 Task: Add an event with the title Third Product Training Session, date '2024/03/19', time 8:30 AM to 10:30 AMand add a description: Welcome to our Team Building Retreat: Problem-Solving Activities, an immersive and transformative experience designed to enhance problem-solving skills, foster collaboration, and strengthen the bond within your team. This retreat is an opportunity for team members to step away from their daily routines, engage in interactive activities, and work together to tackle complex challenges in a supportive and energizing environment., put the event into Green category, logged in from the account softage.8@softage.netand send the event invitation to softage.10@softage.net and softage.6@softage.net. Set a reminder for the event 15 minutes before
Action: Mouse moved to (143, 157)
Screenshot: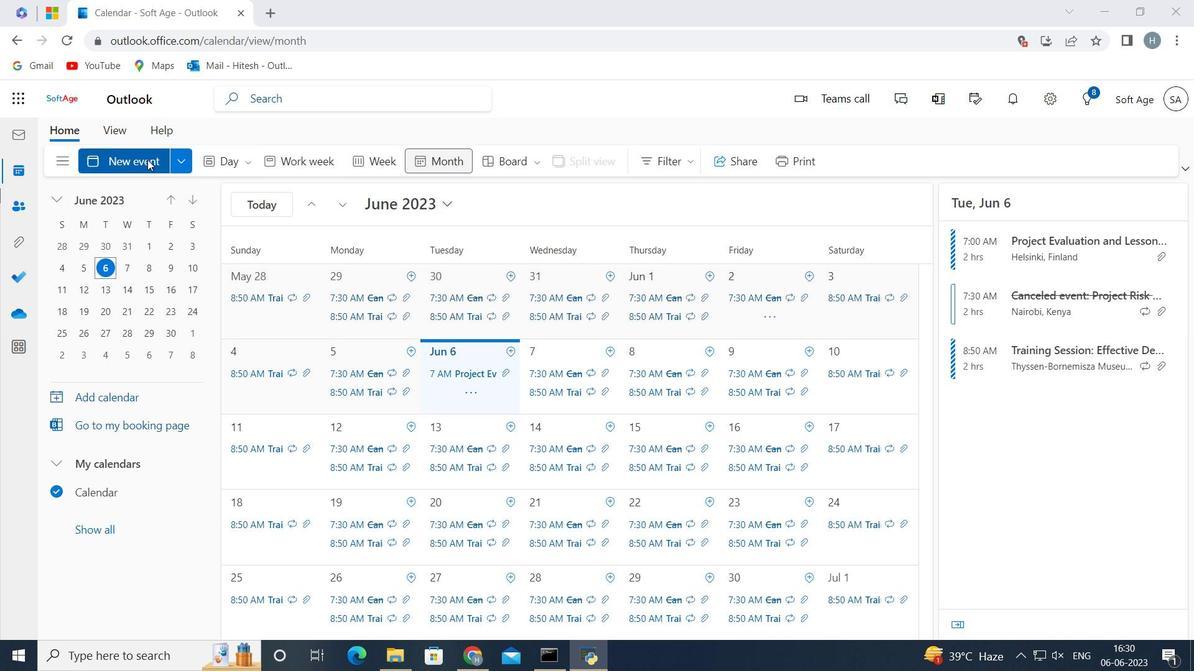 
Action: Mouse pressed left at (143, 157)
Screenshot: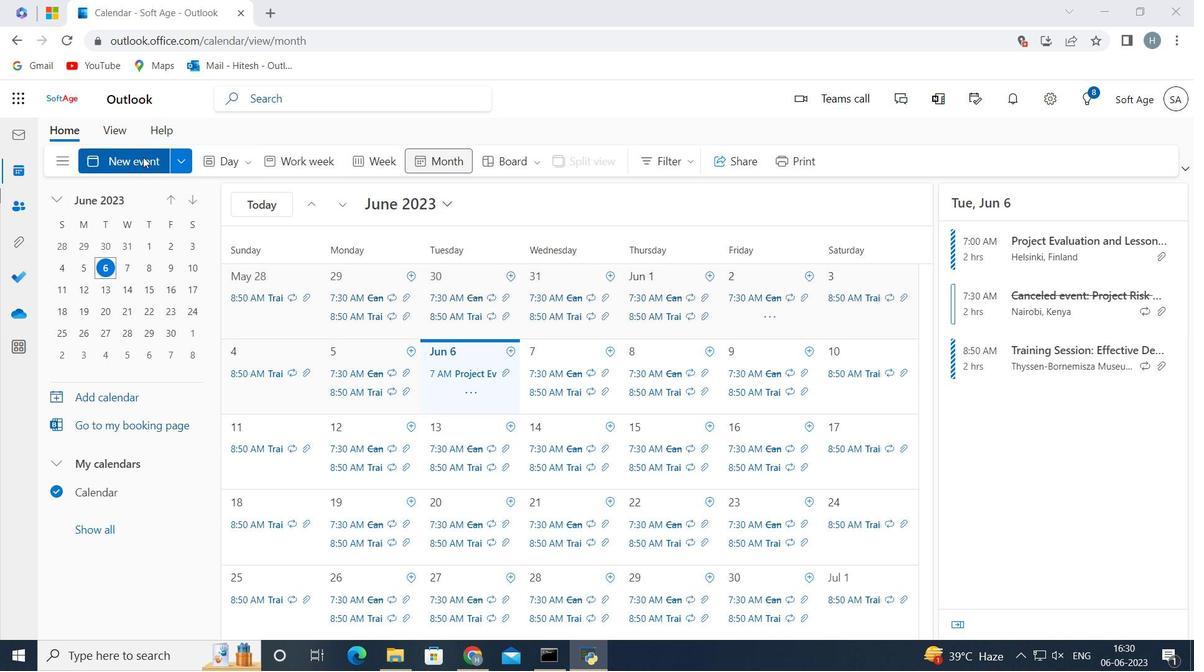 
Action: Mouse moved to (381, 261)
Screenshot: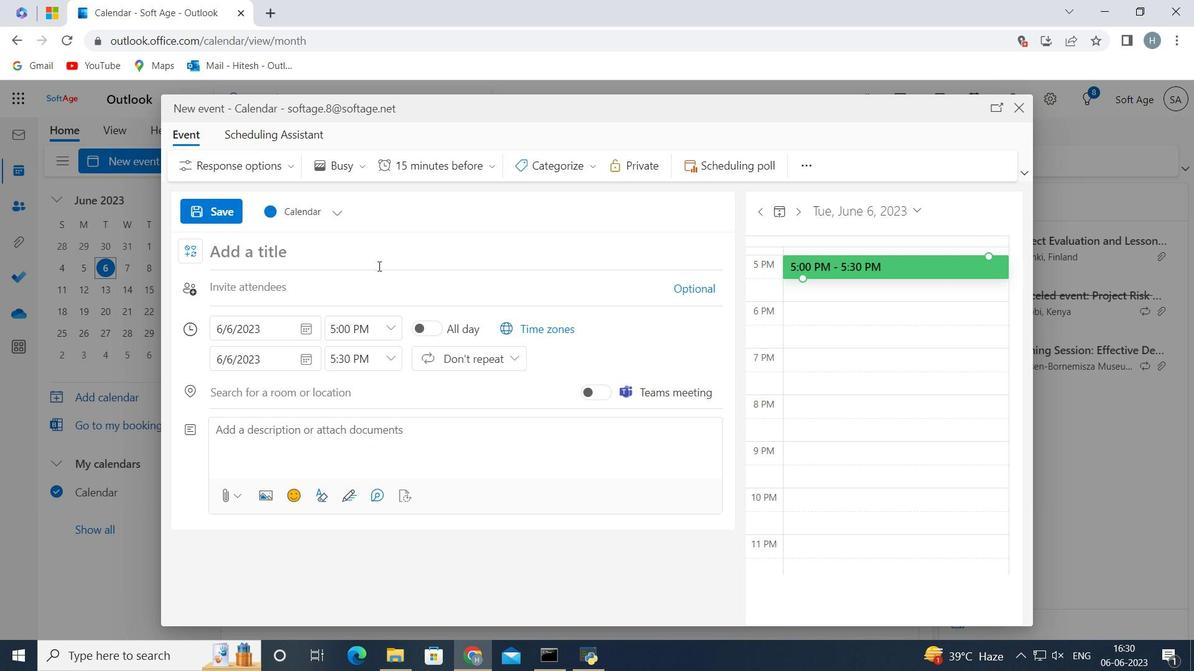 
Action: Mouse pressed left at (381, 261)
Screenshot: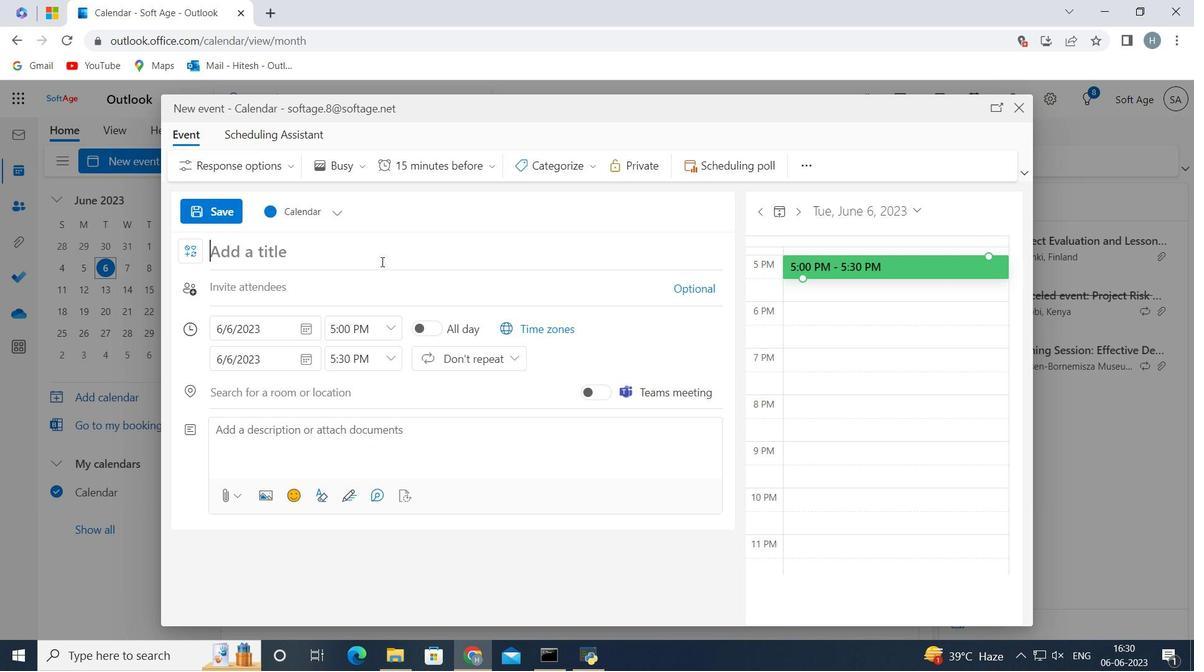 
Action: Key pressed <Key.shift>Third<Key.space><Key.shift>Product<Key.space><Key.shift>Training<Key.space><Key.shift>Session<Key.space>
Screenshot: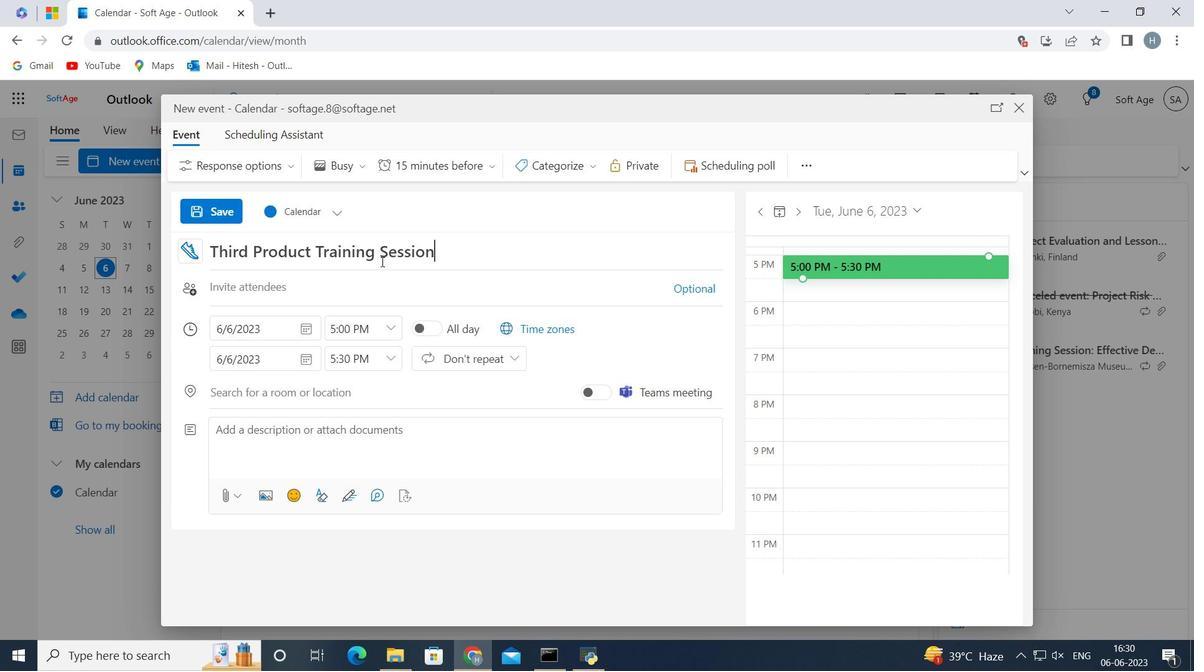 
Action: Mouse moved to (305, 327)
Screenshot: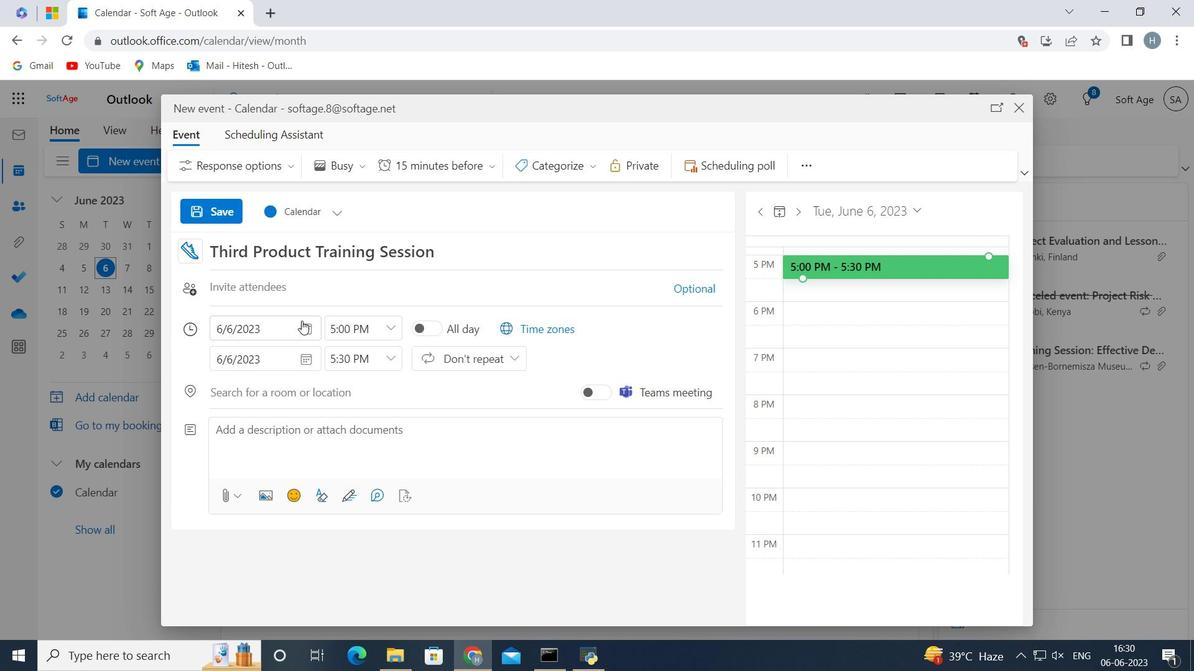 
Action: Mouse pressed left at (305, 327)
Screenshot: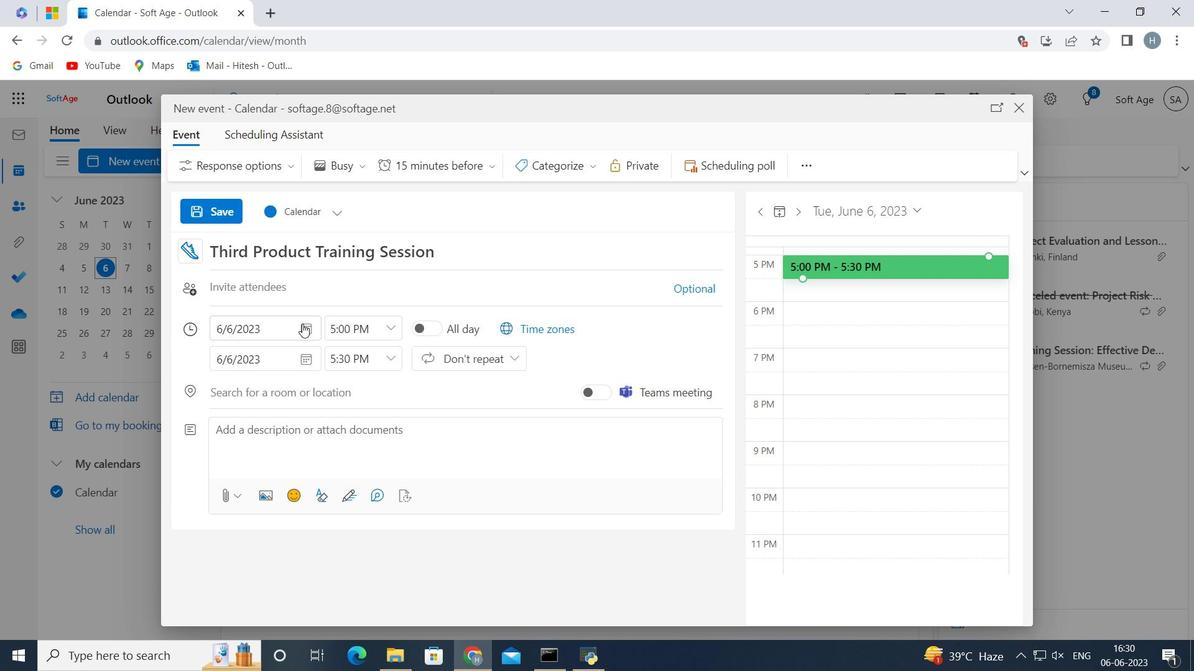 
Action: Mouse moved to (261, 361)
Screenshot: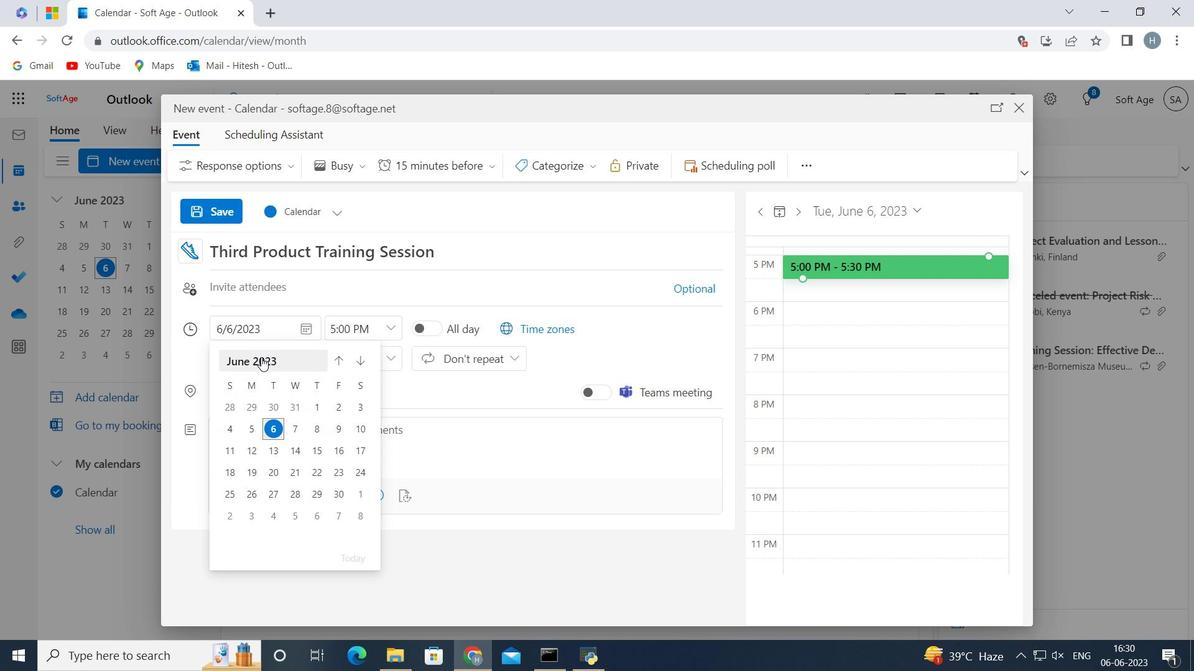 
Action: Mouse pressed left at (261, 361)
Screenshot: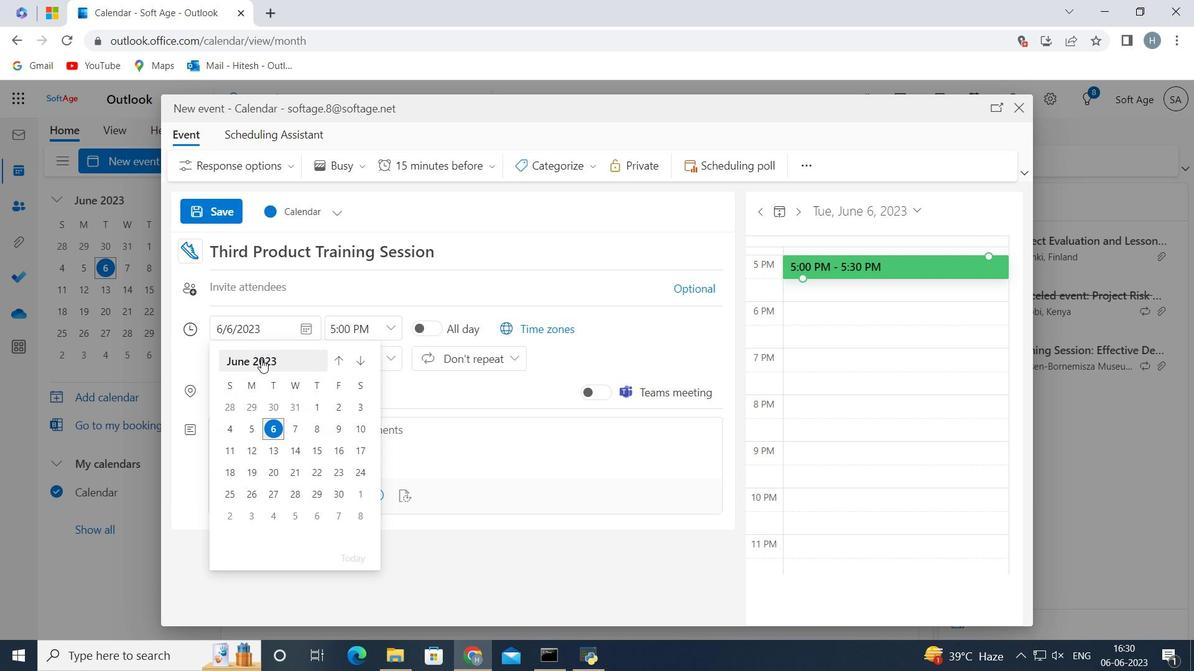 
Action: Mouse pressed left at (261, 361)
Screenshot: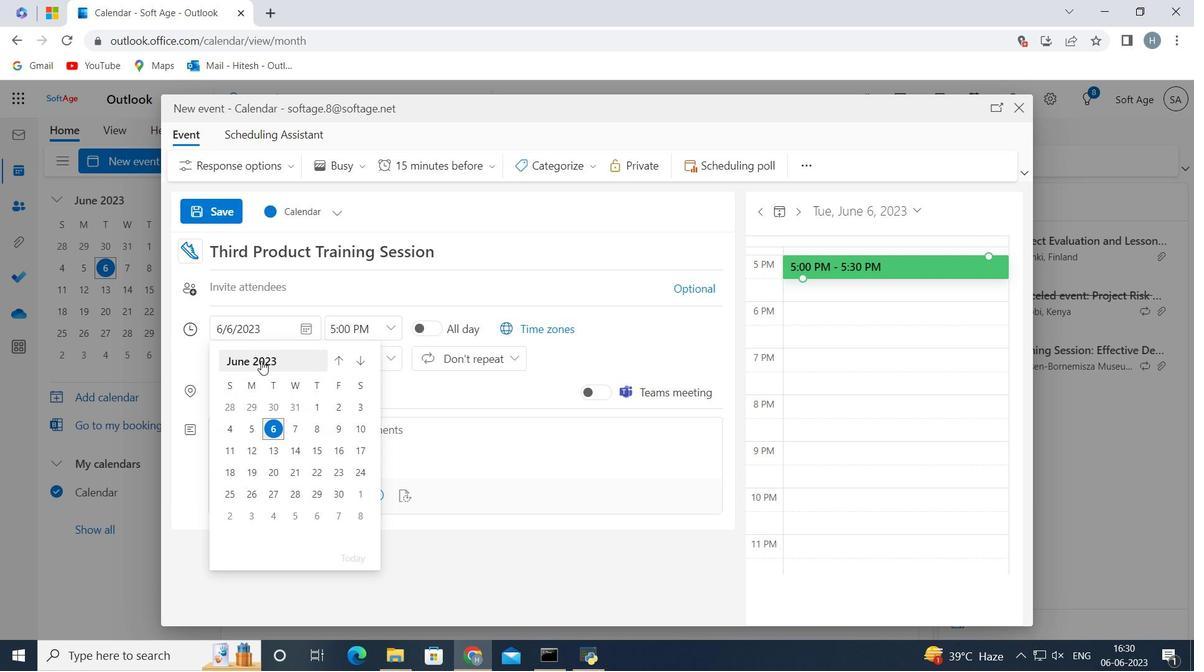 
Action: Mouse moved to (241, 427)
Screenshot: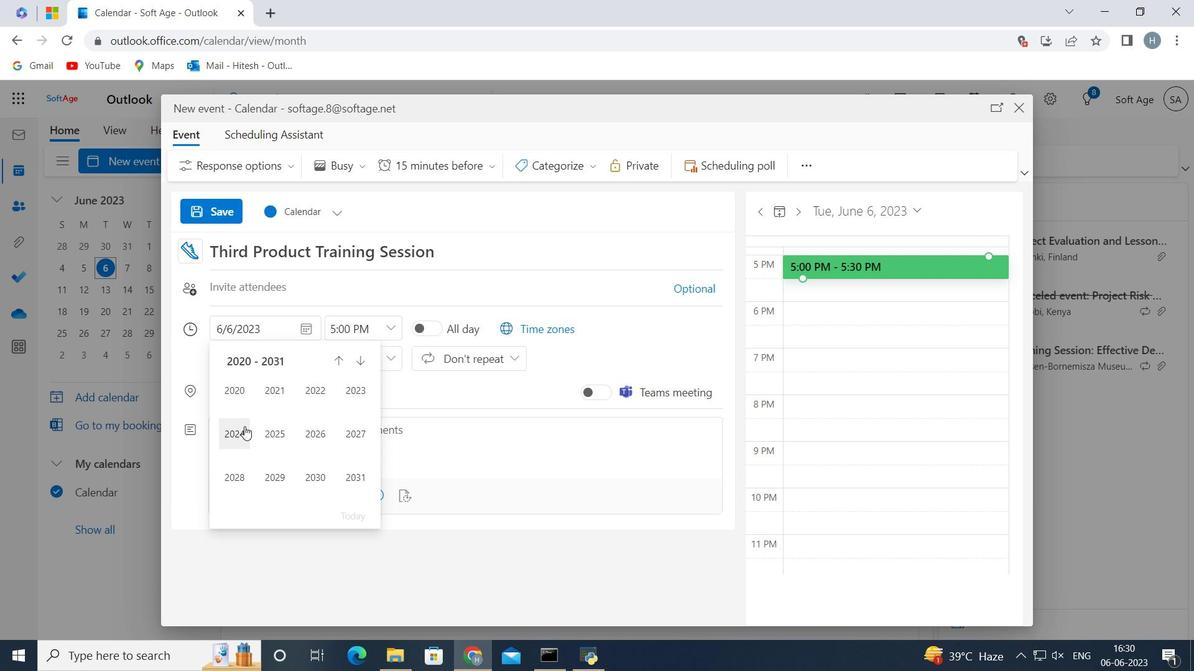 
Action: Mouse pressed left at (241, 427)
Screenshot: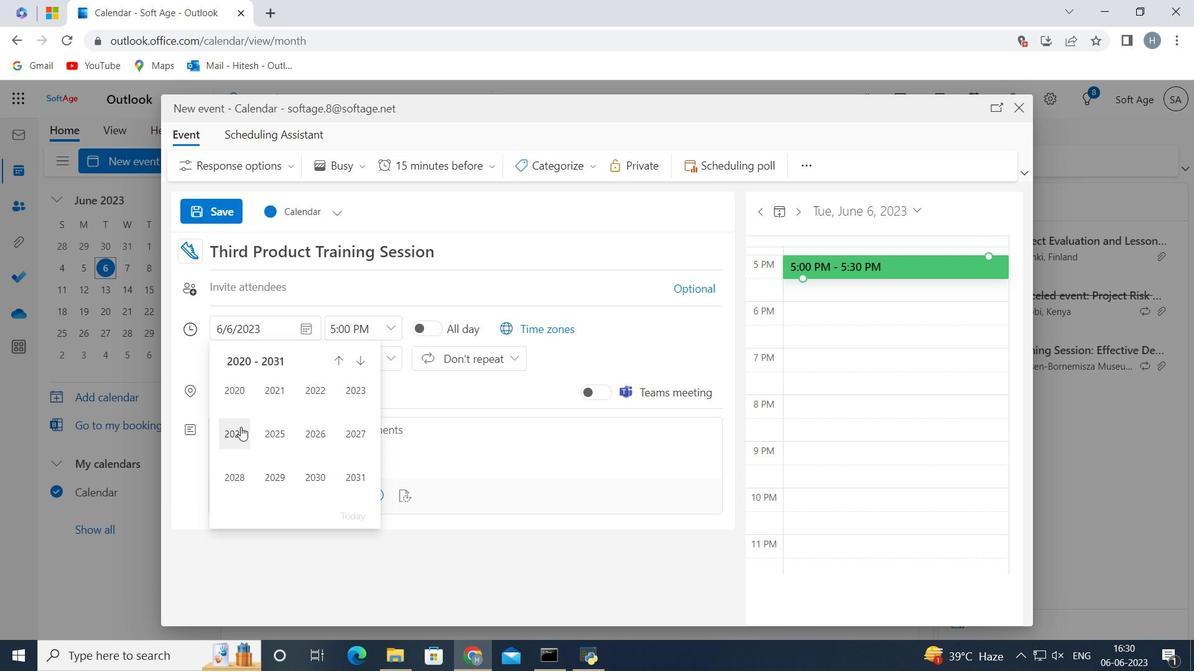 
Action: Mouse moved to (310, 388)
Screenshot: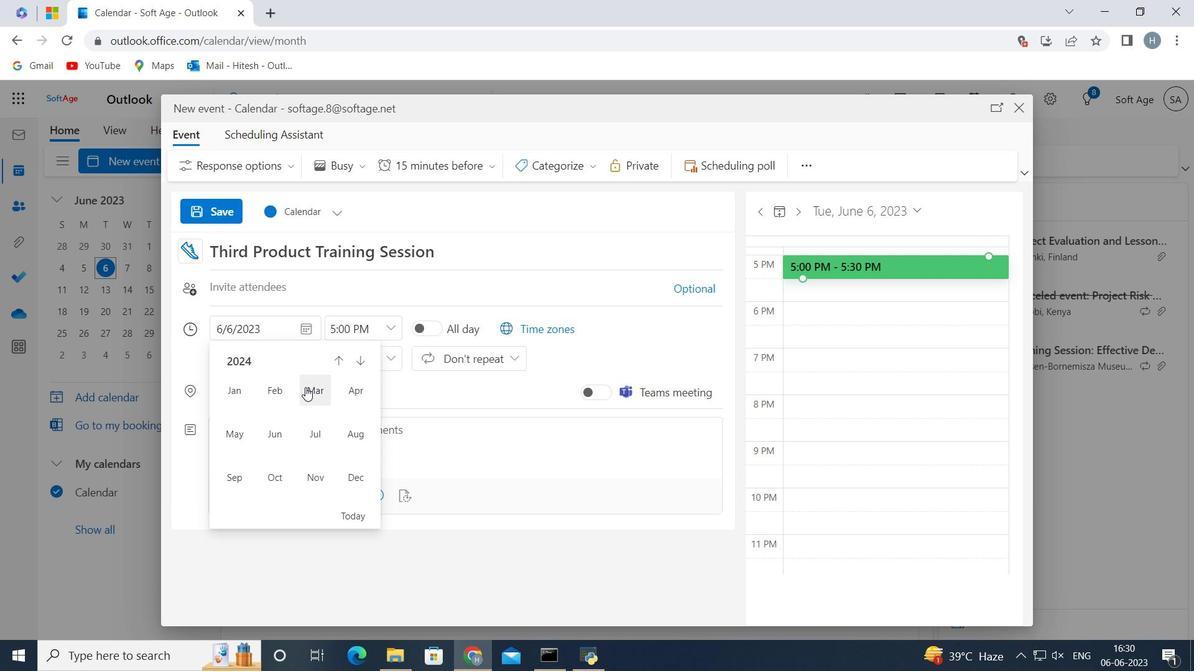 
Action: Mouse pressed left at (310, 388)
Screenshot: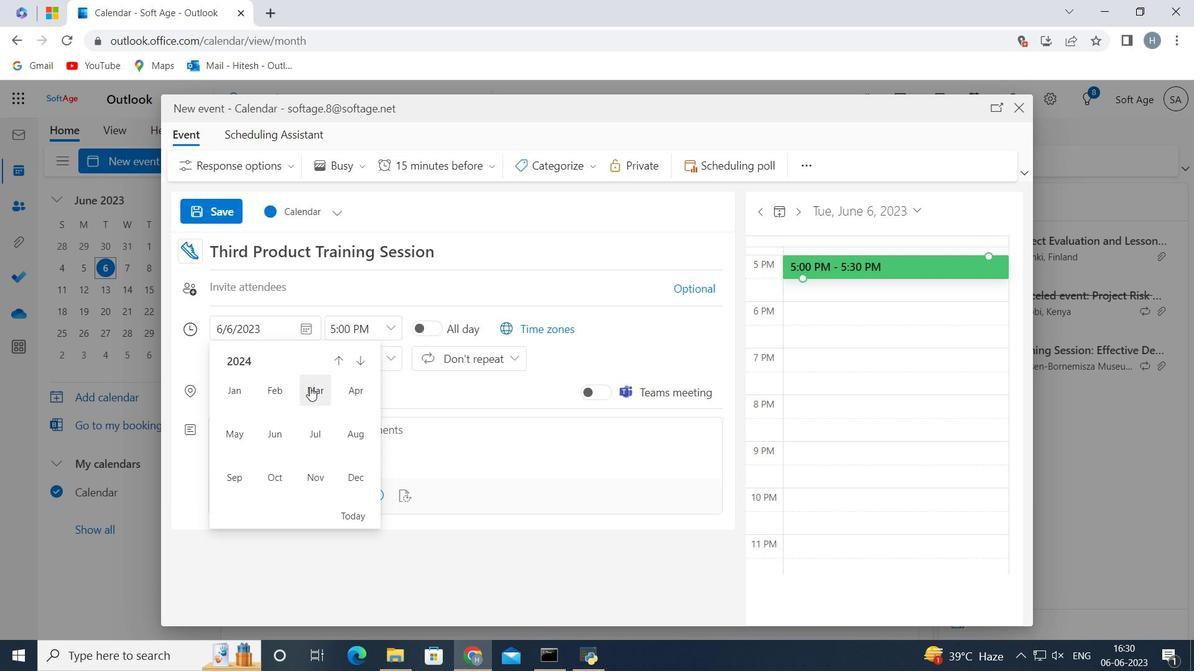 
Action: Mouse moved to (277, 470)
Screenshot: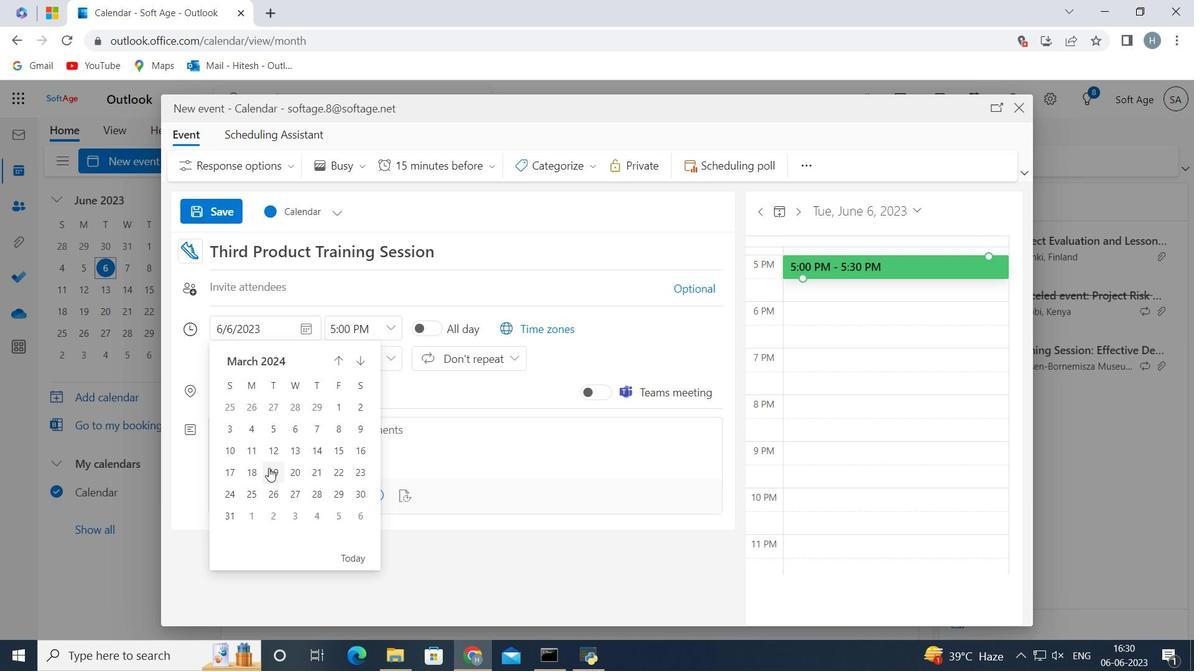 
Action: Mouse pressed left at (277, 470)
Screenshot: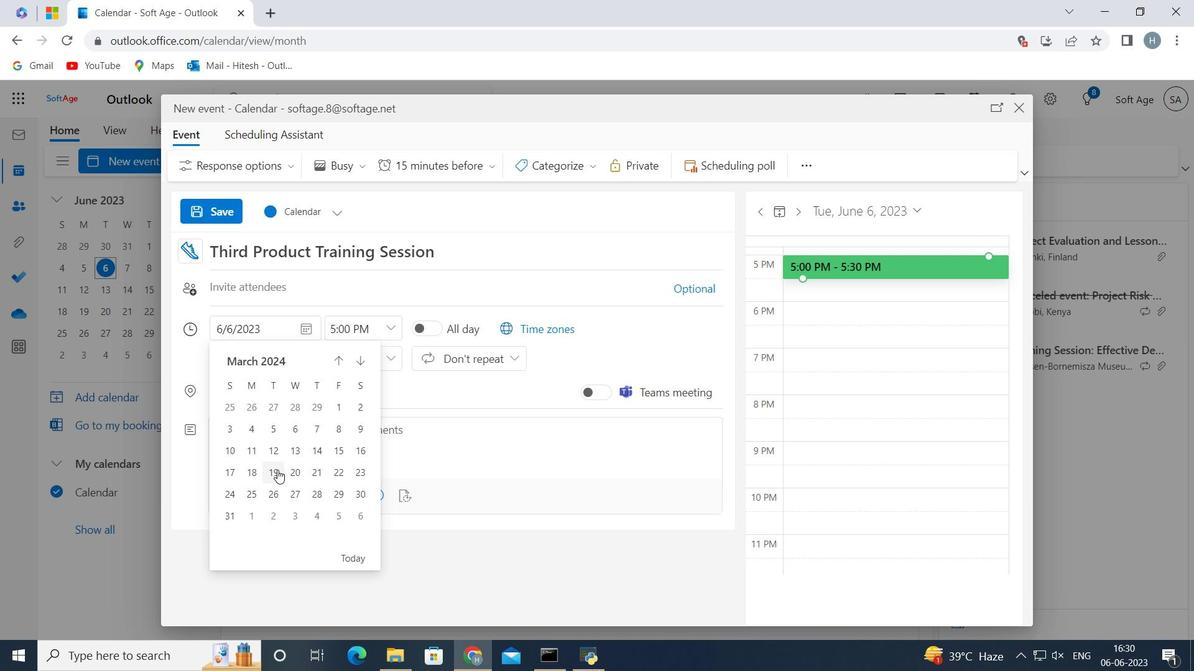 
Action: Mouse moved to (388, 325)
Screenshot: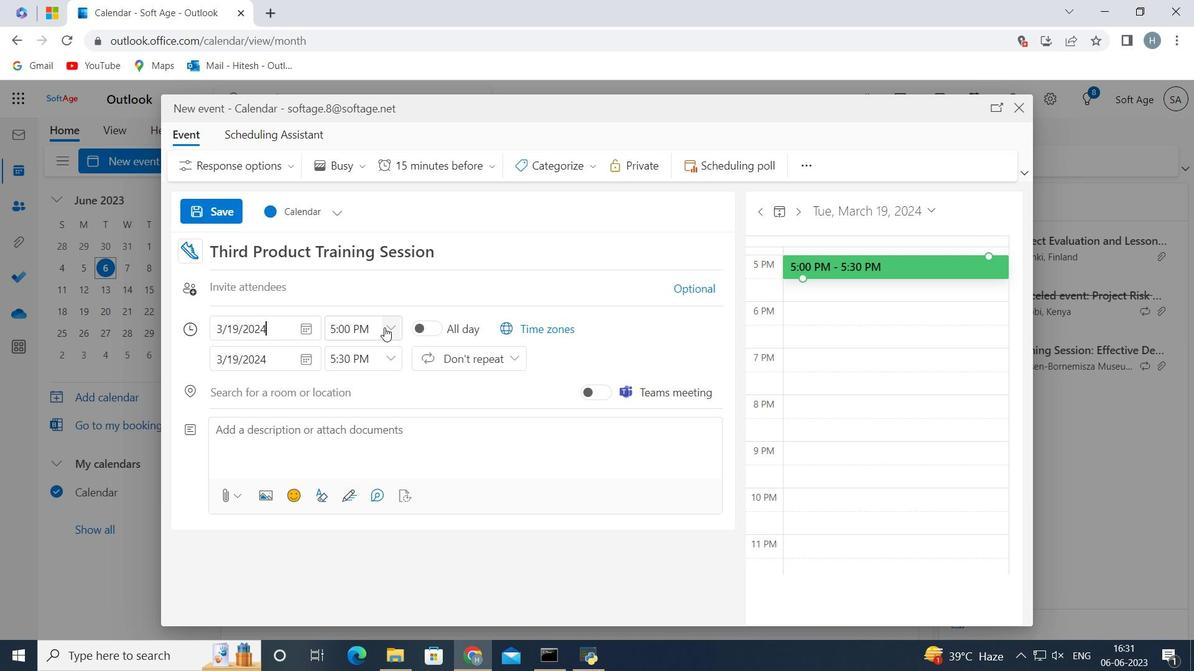 
Action: Mouse pressed left at (388, 325)
Screenshot: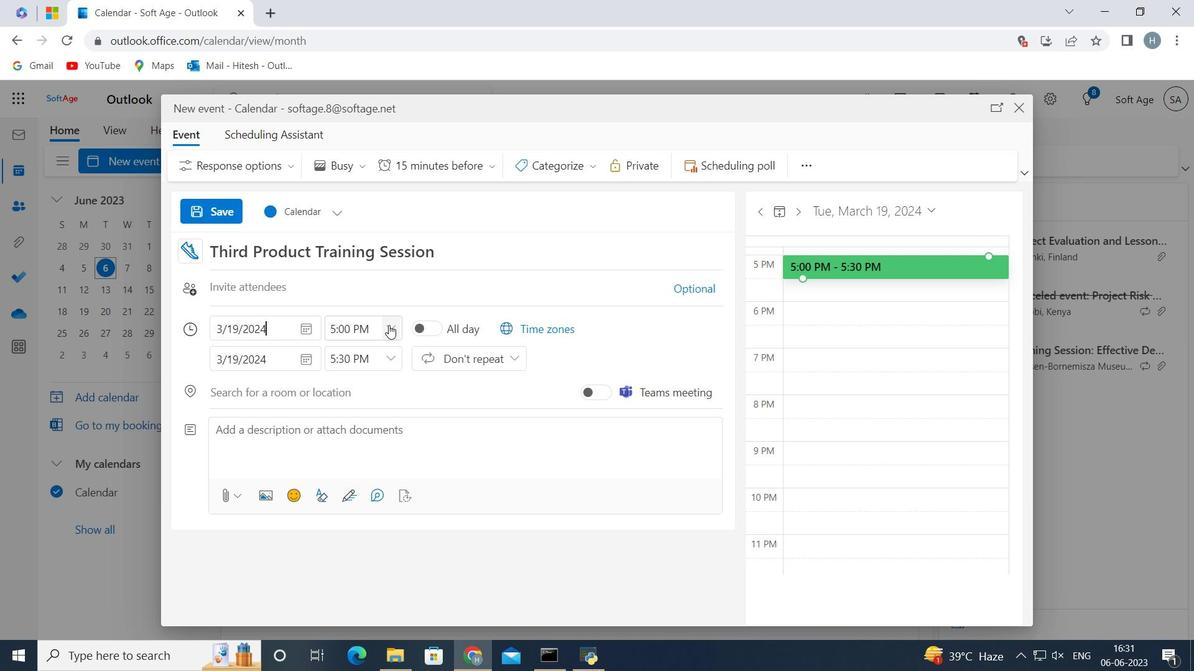 
Action: Mouse moved to (371, 424)
Screenshot: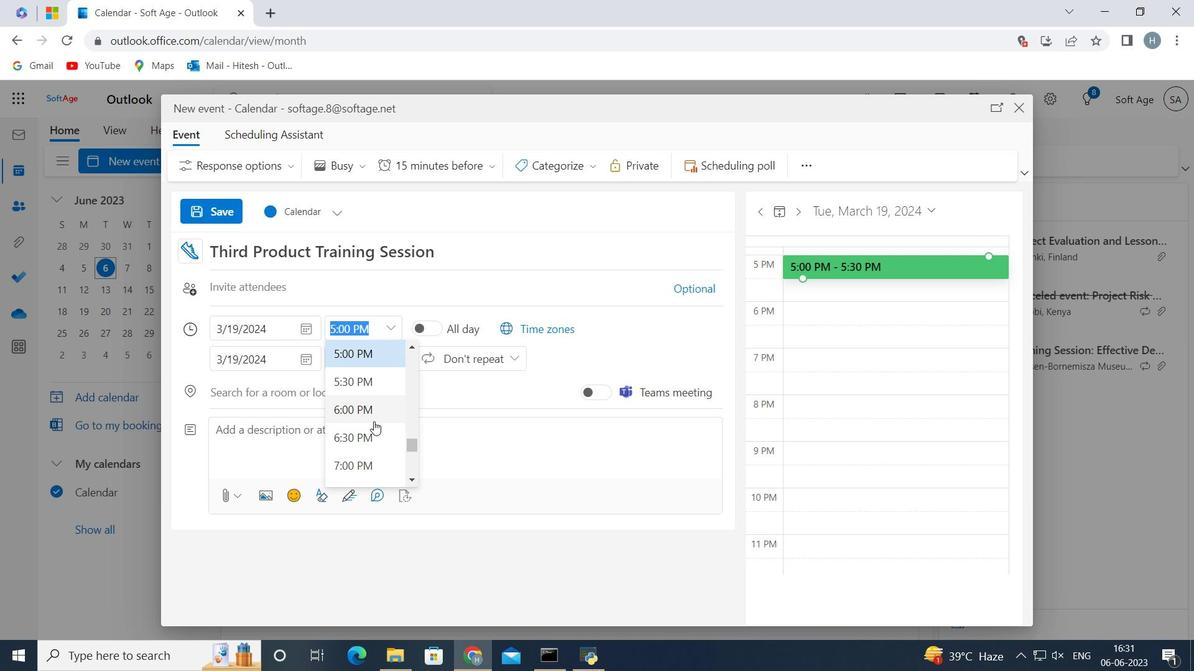 
Action: Mouse scrolled (371, 424) with delta (0, 0)
Screenshot: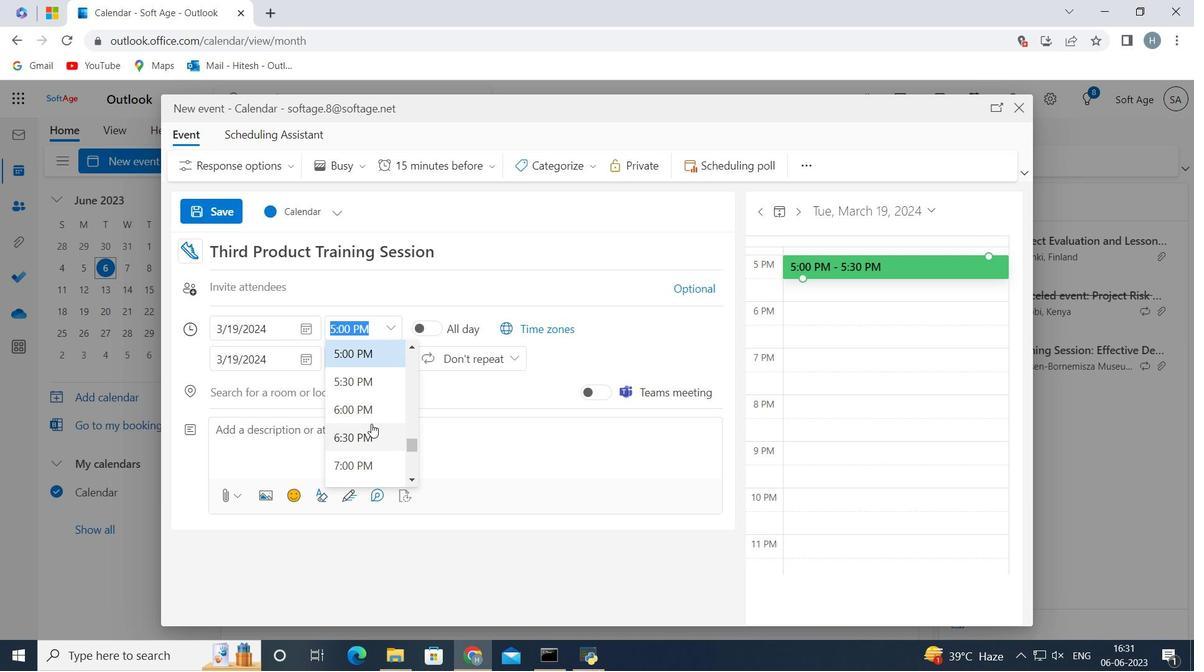 
Action: Mouse scrolled (371, 424) with delta (0, 0)
Screenshot: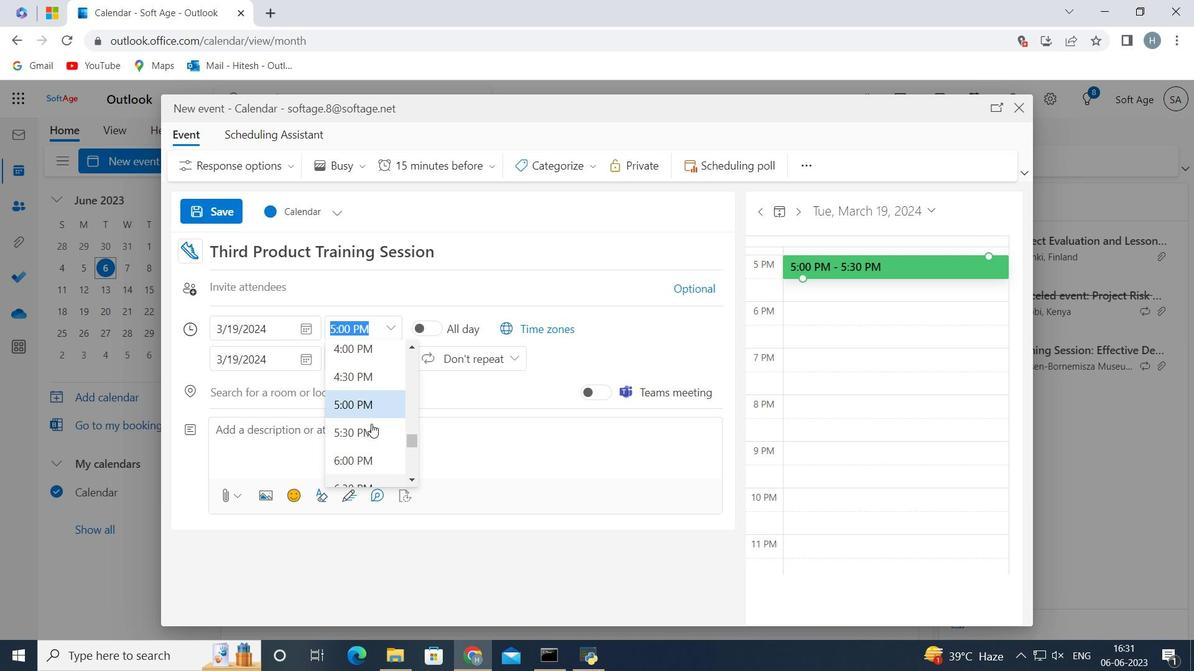 
Action: Mouse moved to (371, 424)
Screenshot: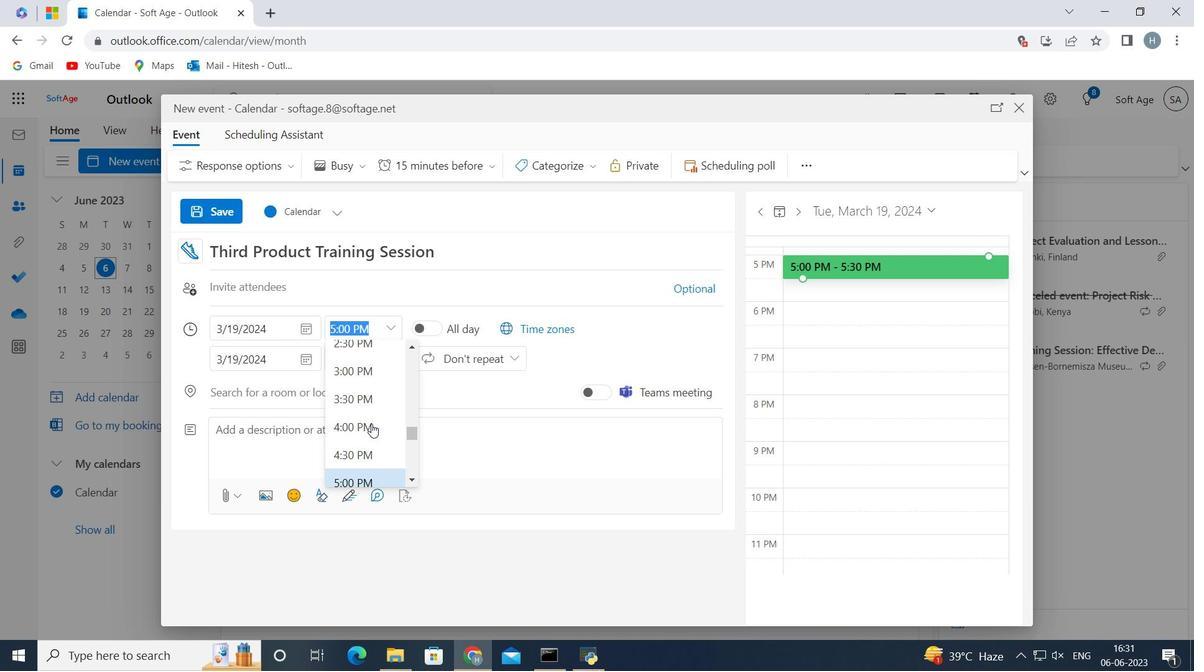
Action: Mouse scrolled (371, 424) with delta (0, 0)
Screenshot: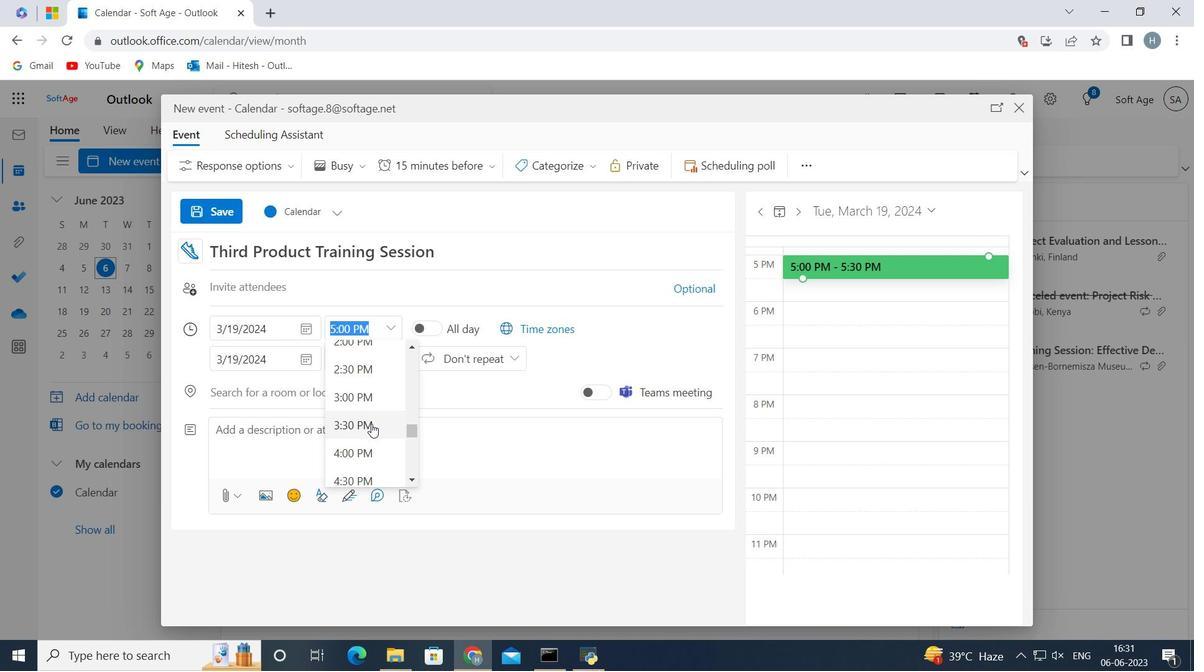 
Action: Mouse scrolled (371, 424) with delta (0, 0)
Screenshot: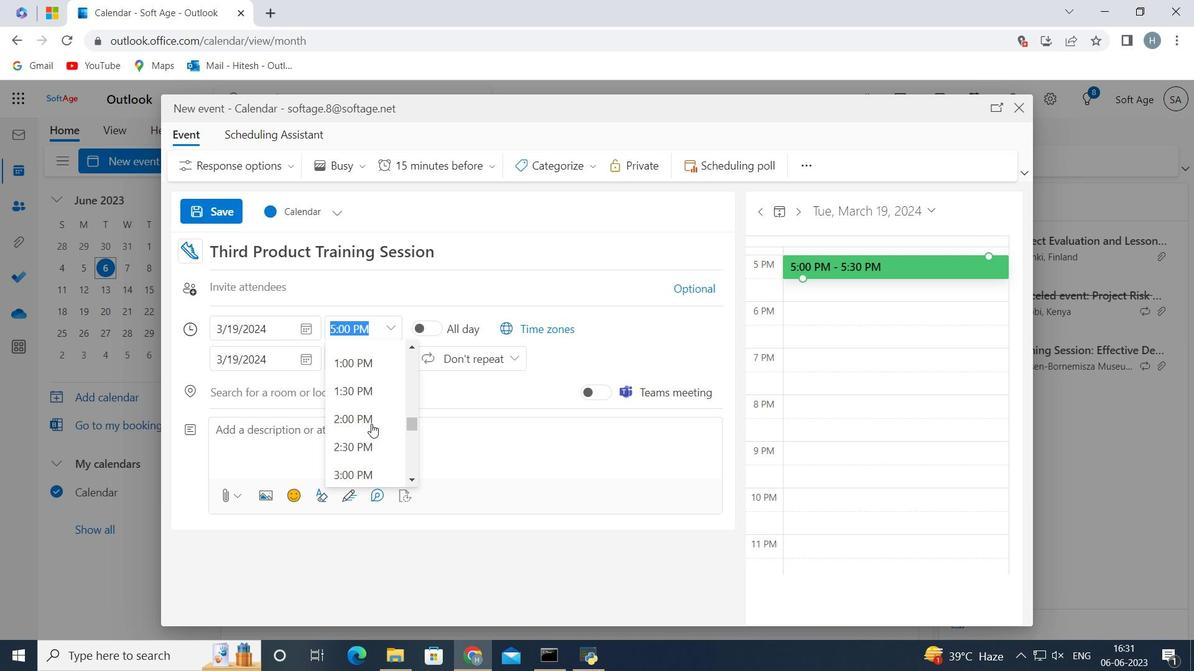 
Action: Mouse scrolled (371, 424) with delta (0, 0)
Screenshot: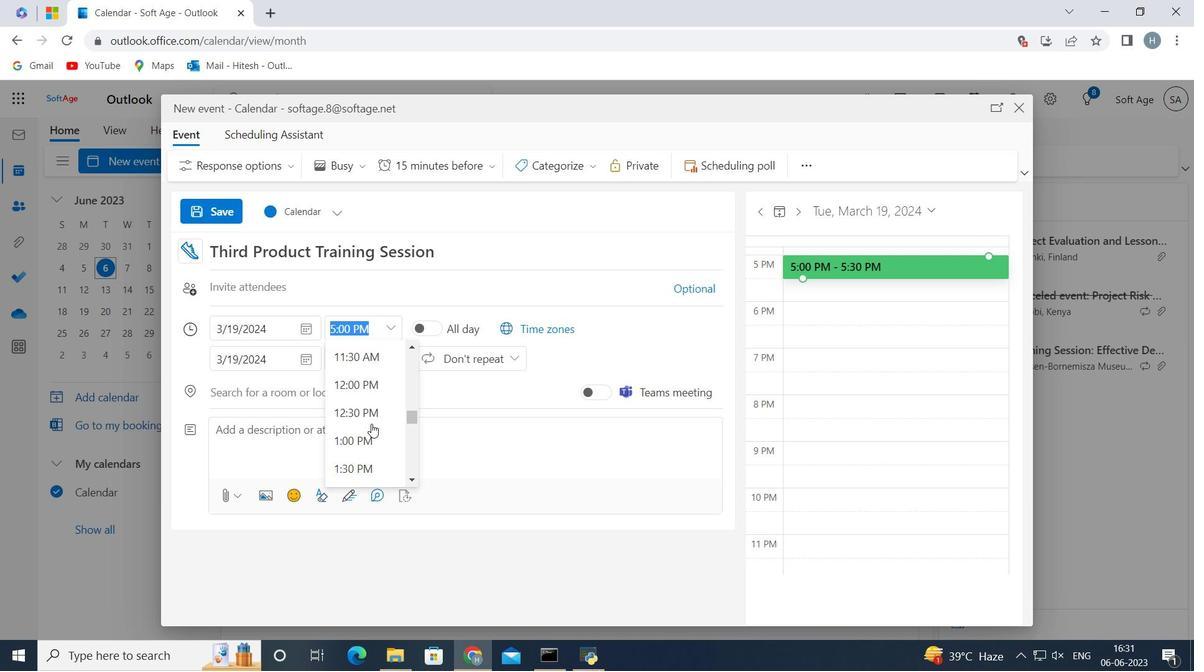 
Action: Mouse scrolled (371, 424) with delta (0, 0)
Screenshot: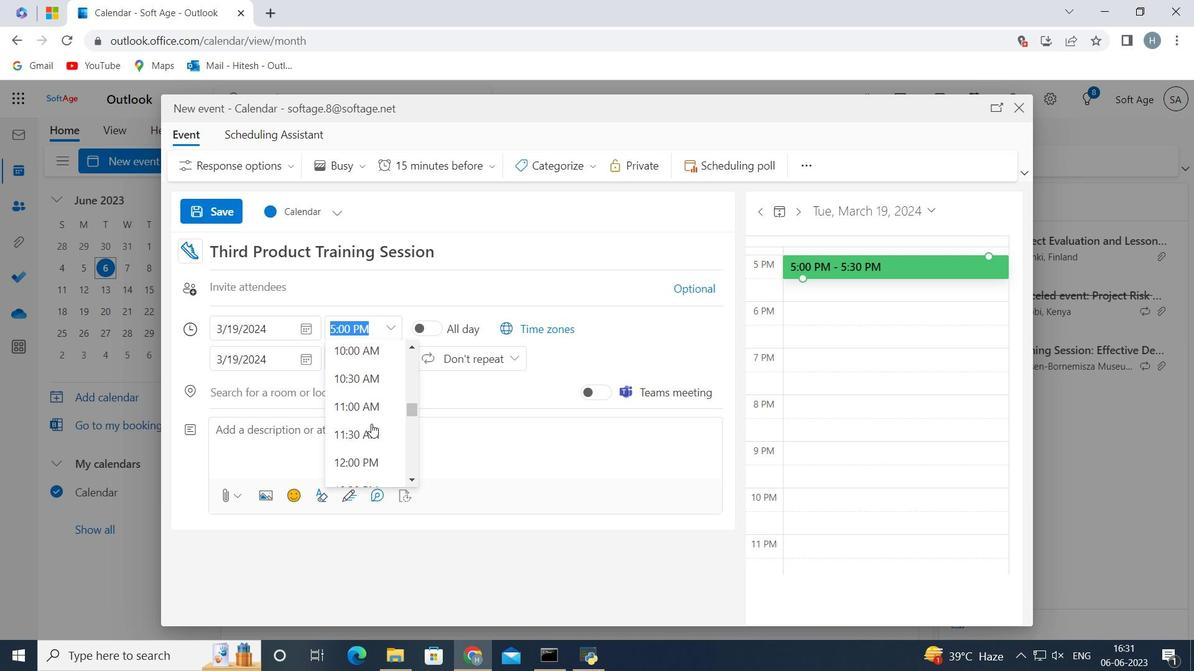 
Action: Mouse scrolled (371, 424) with delta (0, 0)
Screenshot: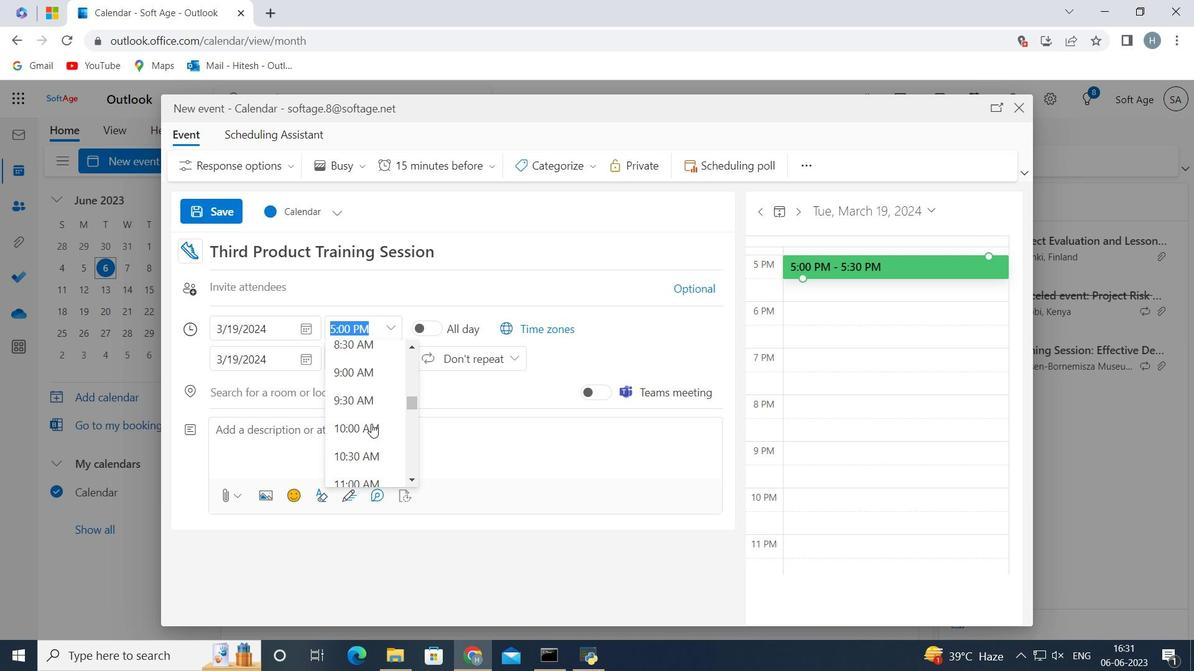 
Action: Mouse moved to (371, 422)
Screenshot: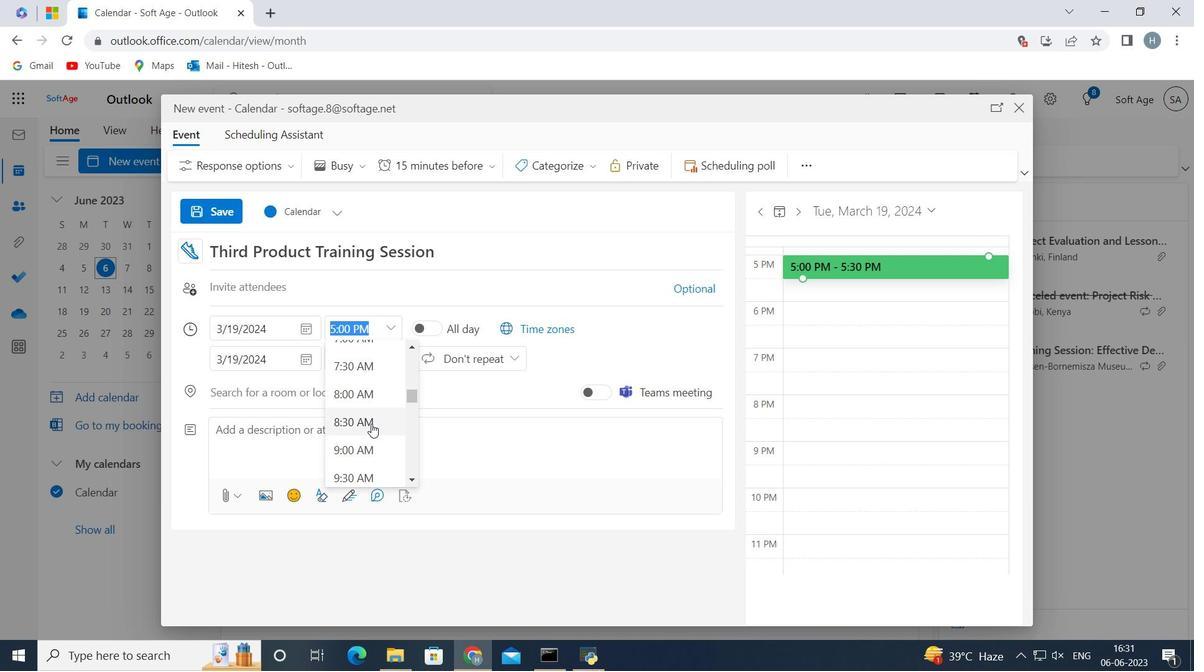
Action: Mouse pressed left at (371, 422)
Screenshot: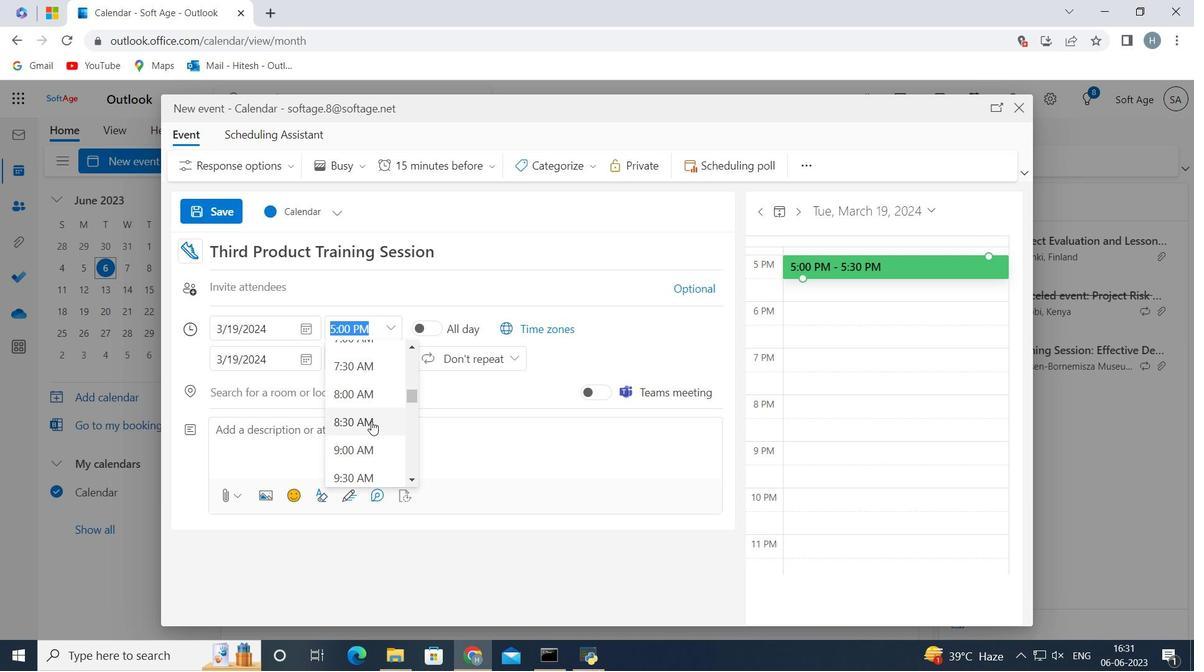 
Action: Mouse moved to (393, 360)
Screenshot: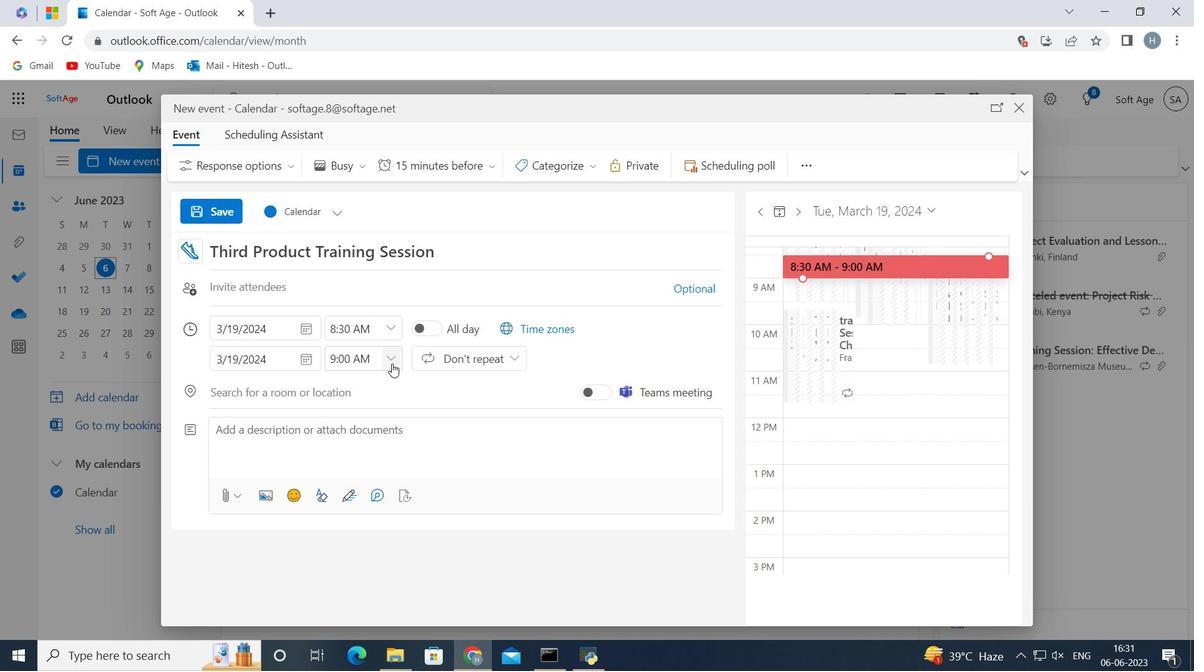 
Action: Mouse pressed left at (393, 360)
Screenshot: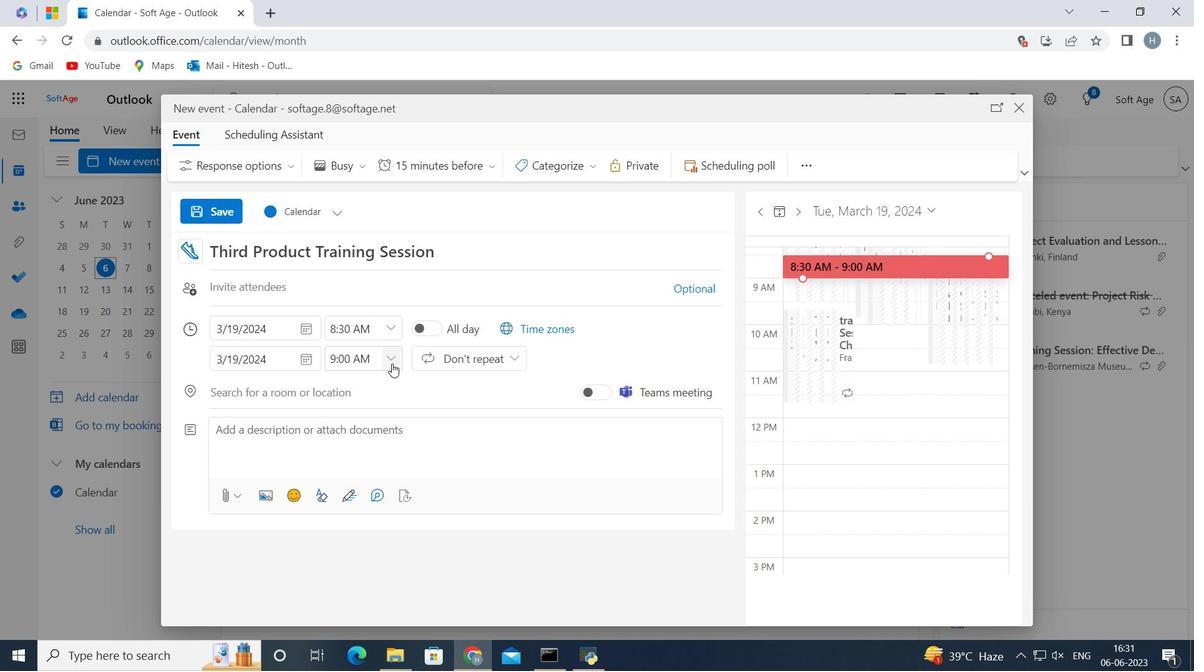 
Action: Mouse moved to (380, 458)
Screenshot: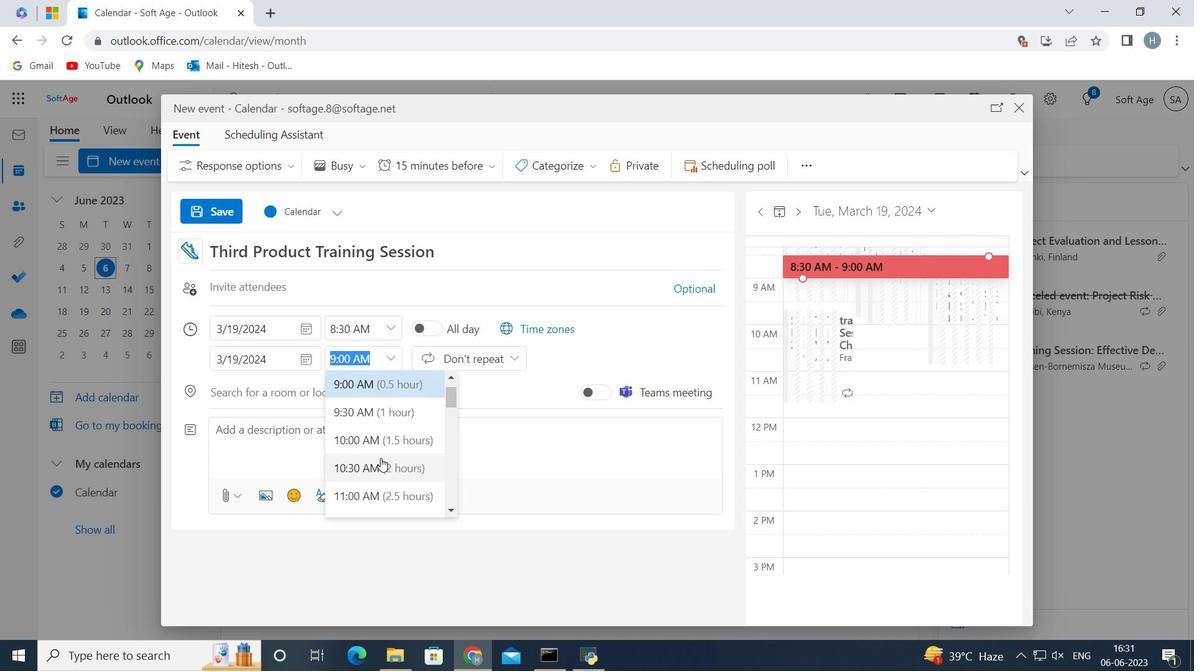 
Action: Mouse pressed left at (380, 458)
Screenshot: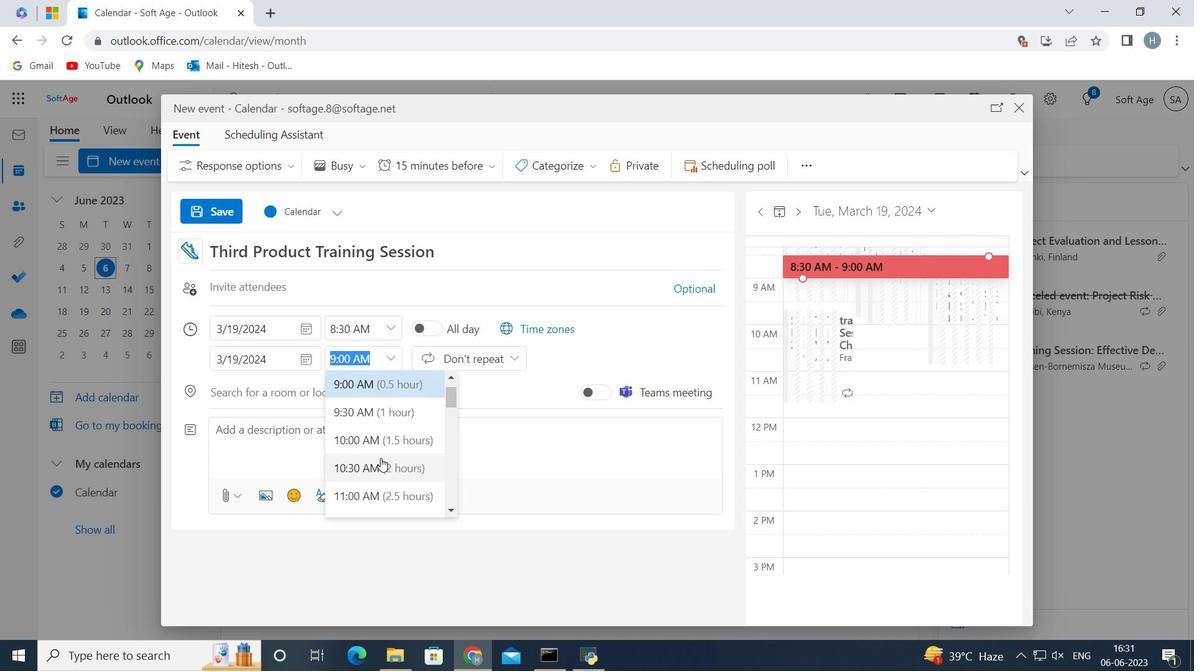
Action: Mouse moved to (349, 437)
Screenshot: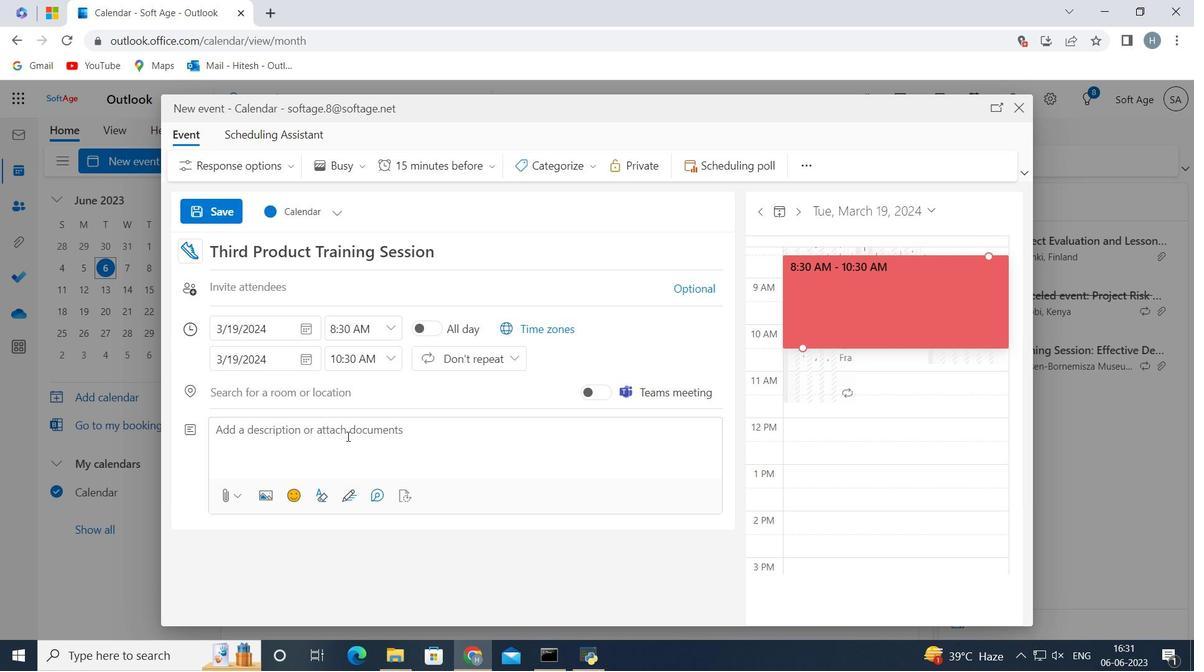 
Action: Mouse pressed left at (349, 437)
Screenshot: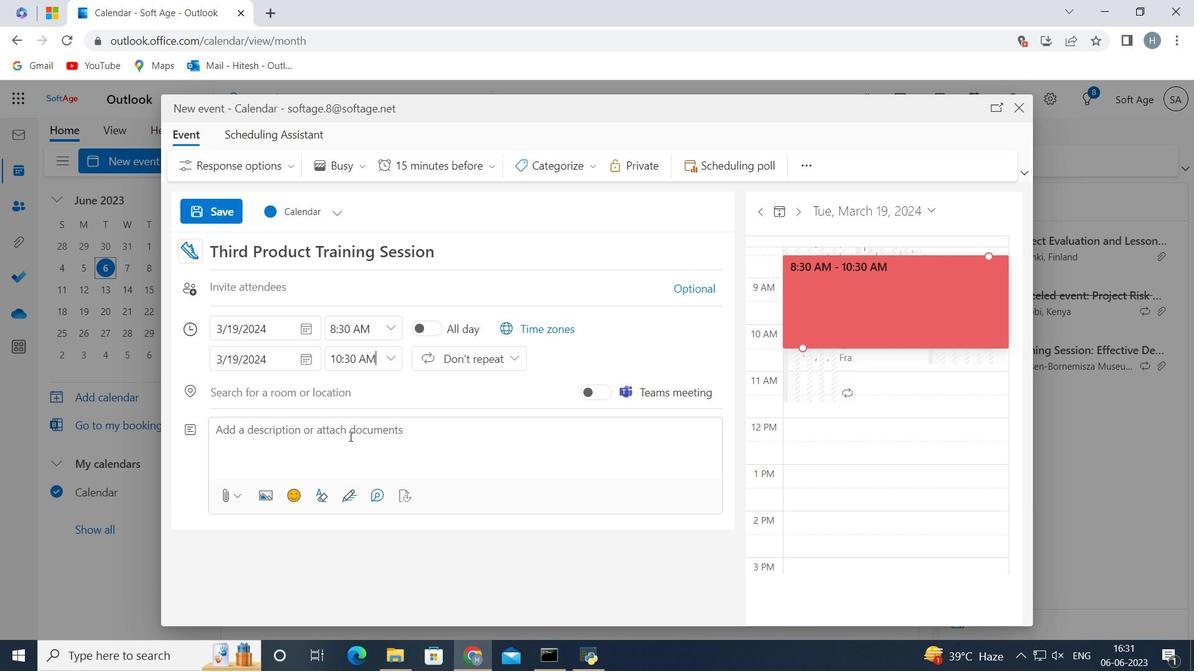 
Action: Mouse moved to (351, 437)
Screenshot: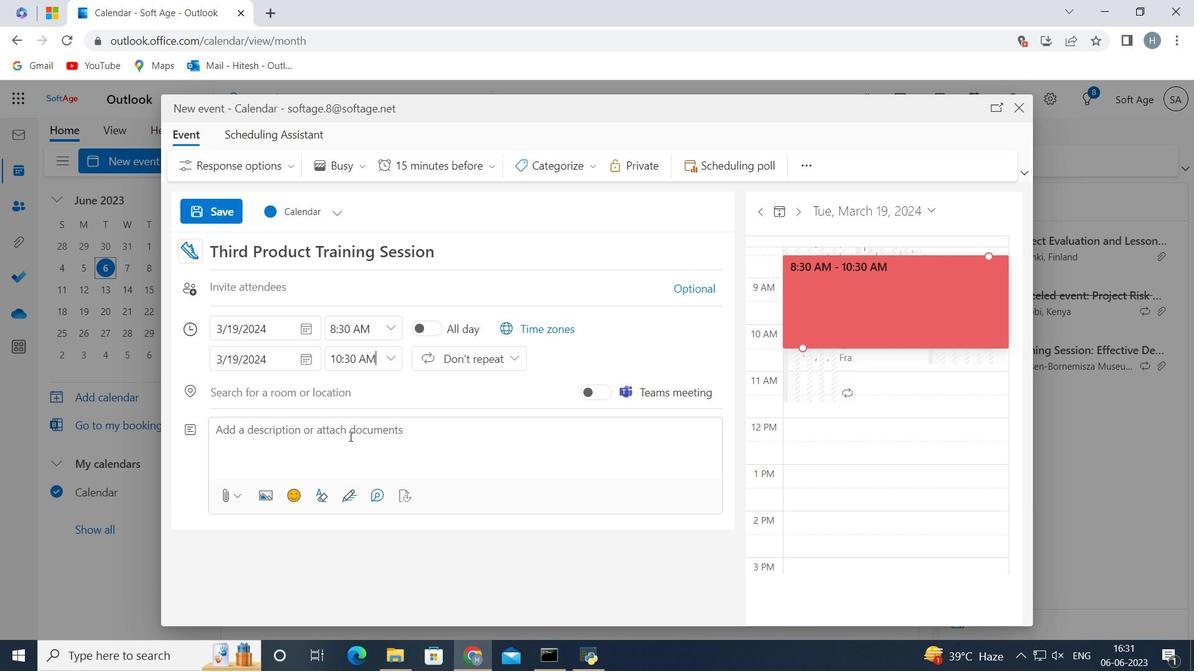 
Action: Key pressed <Key.shift>Welcome<Key.space>to<Key.space>our<Key.space><Key.shift>Team<Key.space><Key.shift>Building<Key.space><Key.shift>Retrear<Key.backspace>t<Key.shift_r>:<Key.space><Key.shift_r>Problem-solving<Key.space><Key.shift>Activities,<Key.space>an<Key.space>immersive<Key.space>and<Key.space>transformative<Key.space>experience<Key.space>designed<Key.space>to<Key.space>r<Key.backspace>enhance<Key.space>problem-solving<Key.space>skills,<Key.space>foster<Key.space>collaboration,<Key.space>and<Key.space>strengthen<Key.space>the<Key.space>bond<Key.space>within<Key.space>your<Key.space>team.<Key.space><Key.shift>This<Key.space>retreat<Key.space>is<Key.space>an<Key.space>opportunity<Key.space>for<Key.space>team<Key.space>members<Key.space>to<Key.space>step<Key.space>away<Key.space>from<Key.space>their<Key.space>daily<Key.space>routines.<Key.backspace>,<Key.space>engage<Key.space>in<Key.space>interactive<Key.space>activities,<Key.space>and<Key.space>work<Key.space>together<Key.space>to<Key.space>tackle<Key.space>complex<Key.space>challenges<Key.space>in<Key.space>a<Key.space>supportive<Key.space>and<Key.space>energizing<Key.space>environment.<Key.space>
Screenshot: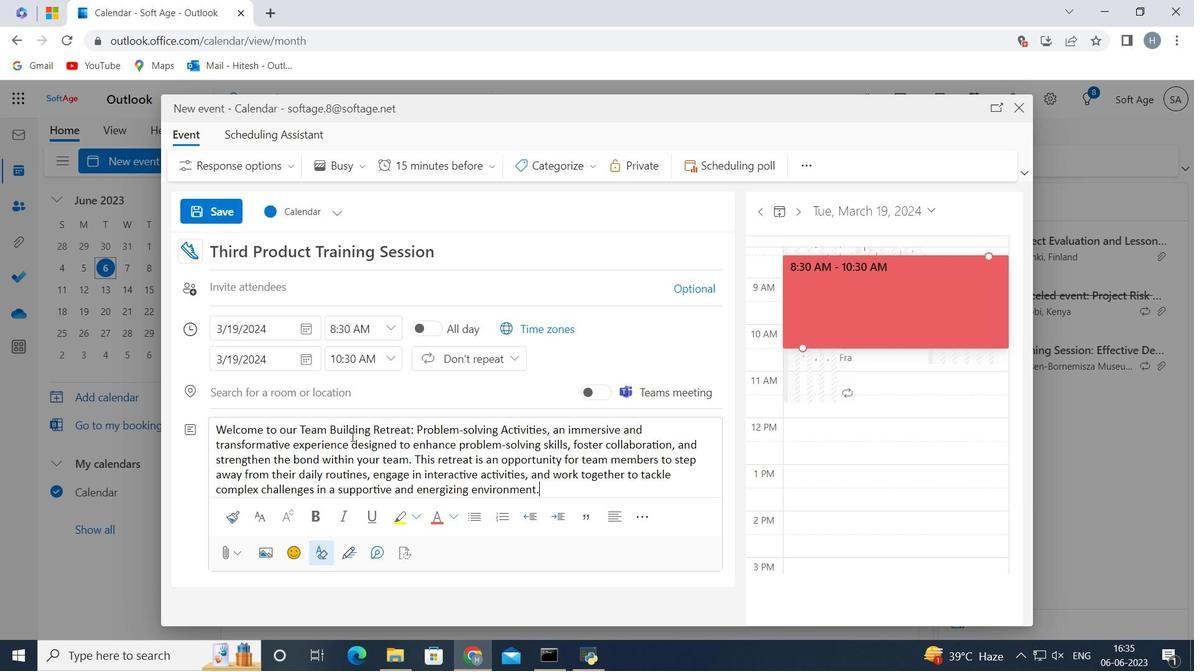 
Action: Mouse moved to (580, 172)
Screenshot: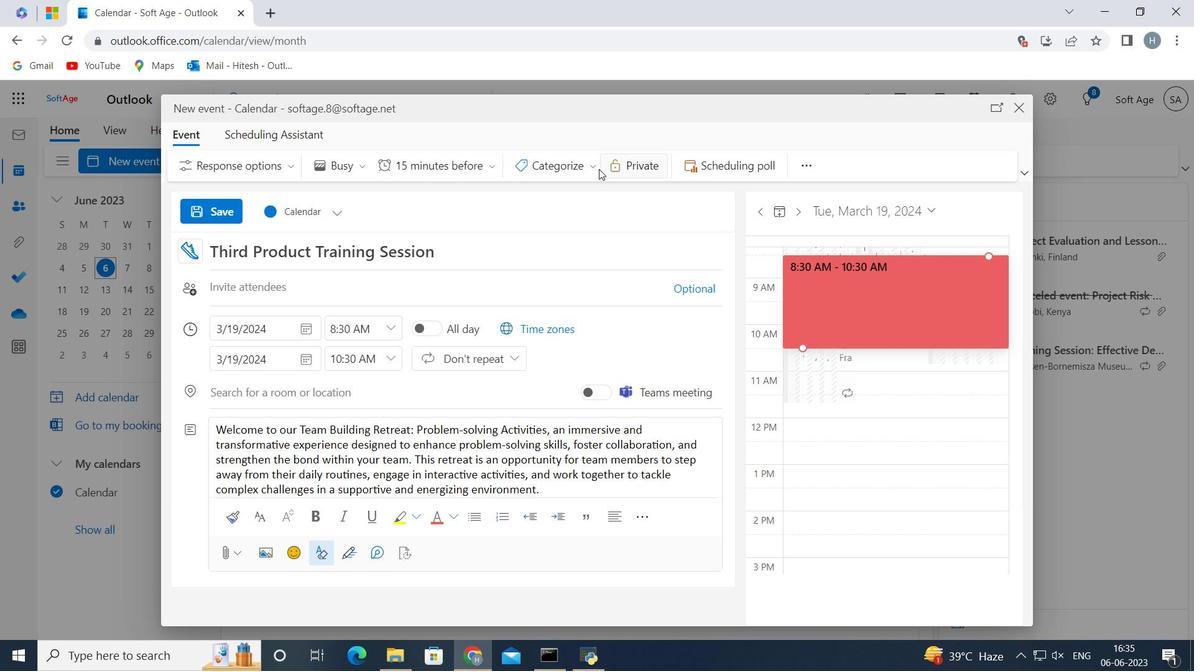 
Action: Mouse pressed left at (580, 172)
Screenshot: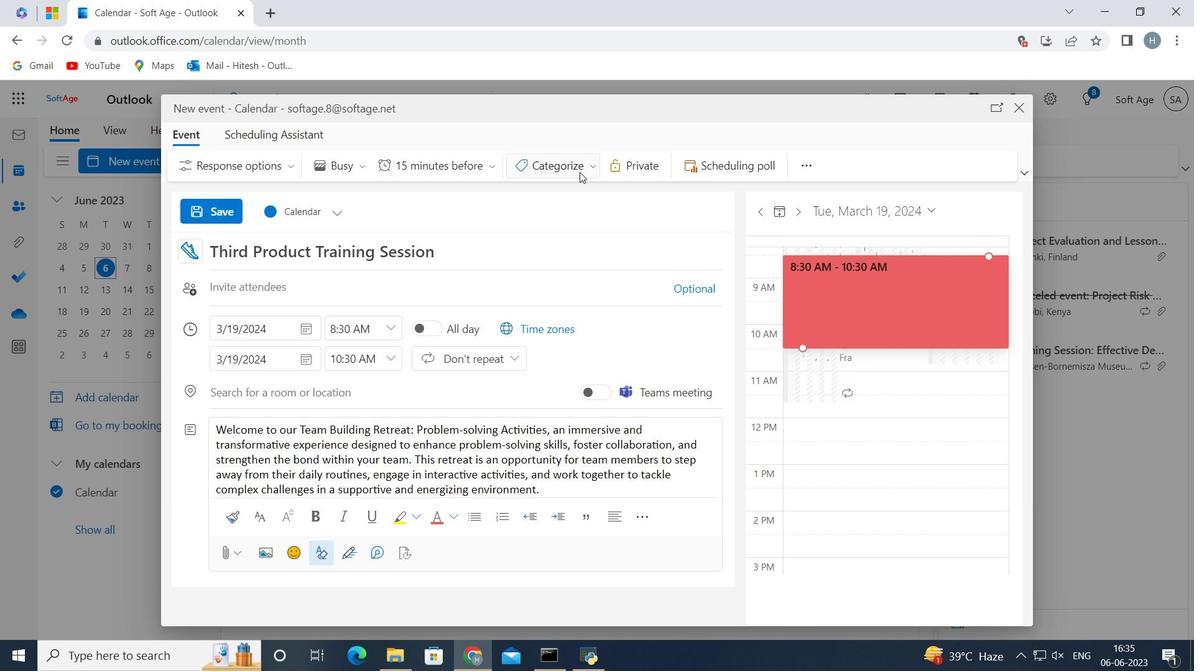 
Action: Mouse moved to (583, 217)
Screenshot: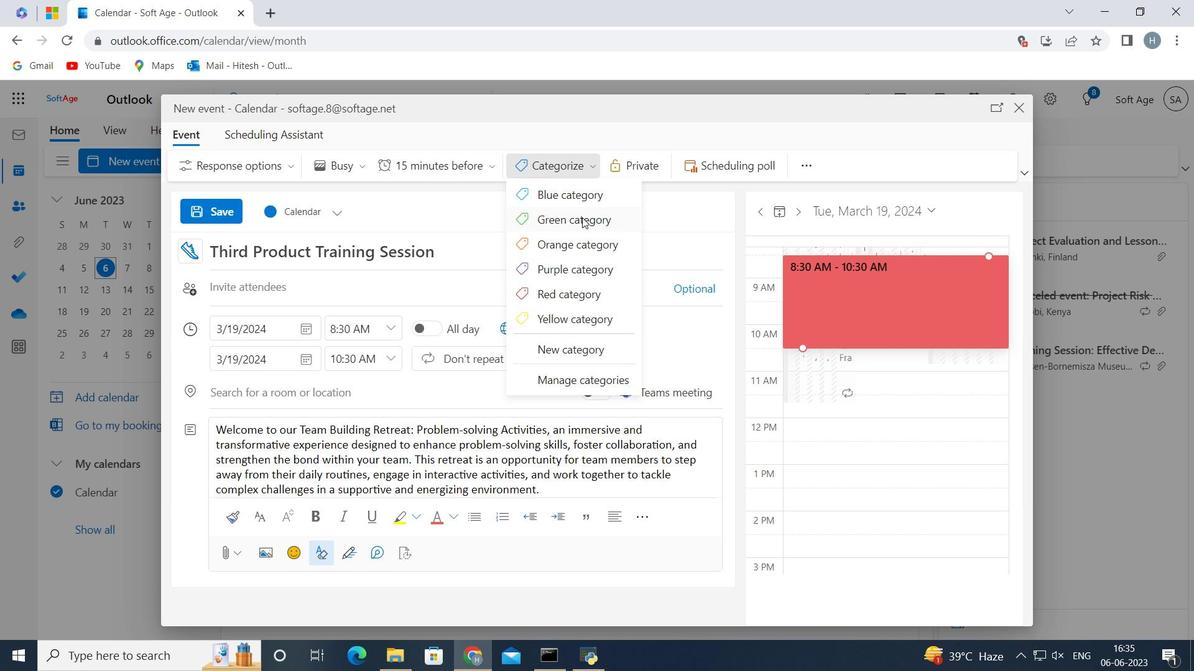 
Action: Mouse pressed left at (583, 217)
Screenshot: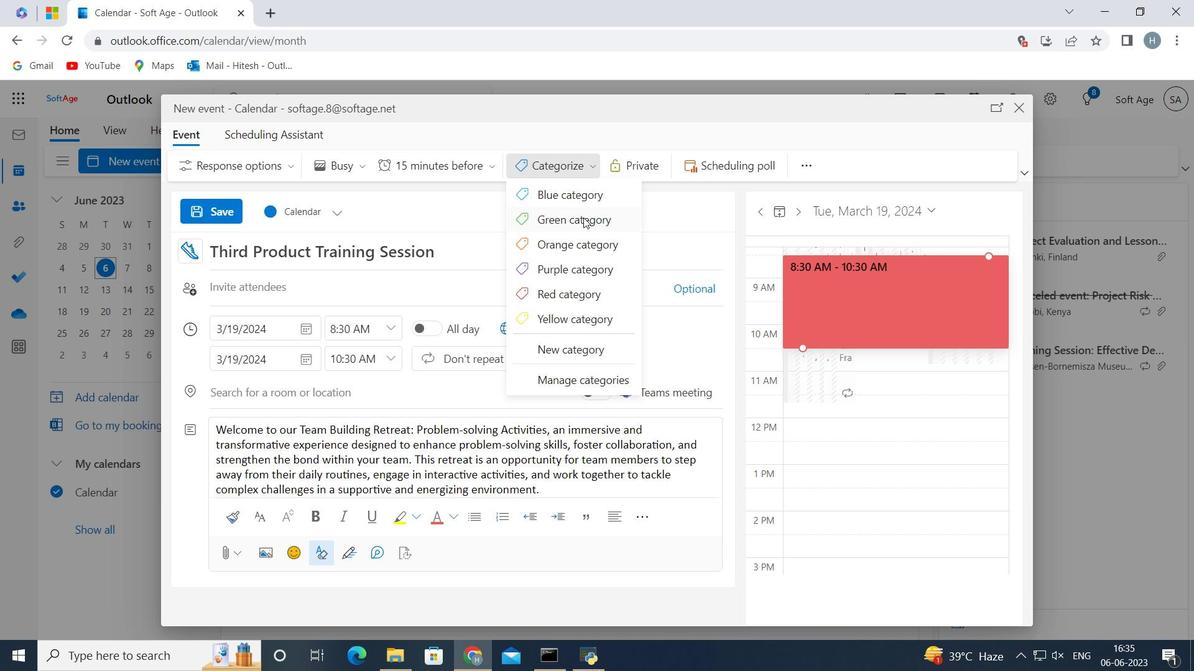 
Action: Mouse moved to (457, 286)
Screenshot: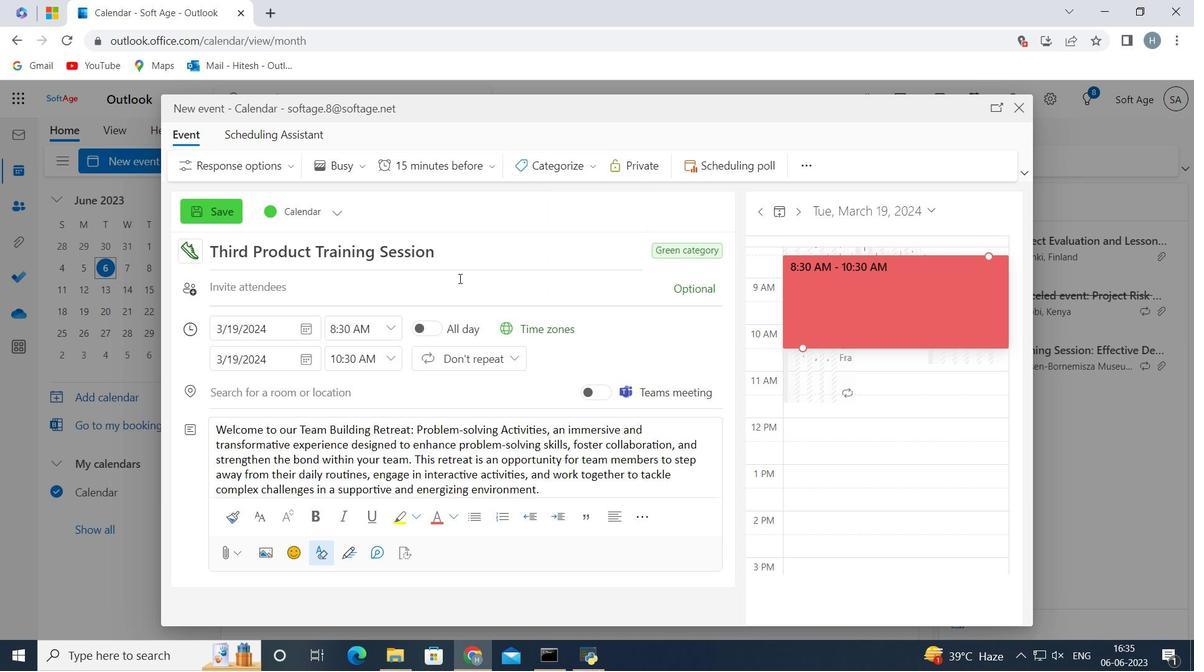 
Action: Mouse pressed left at (457, 286)
Screenshot: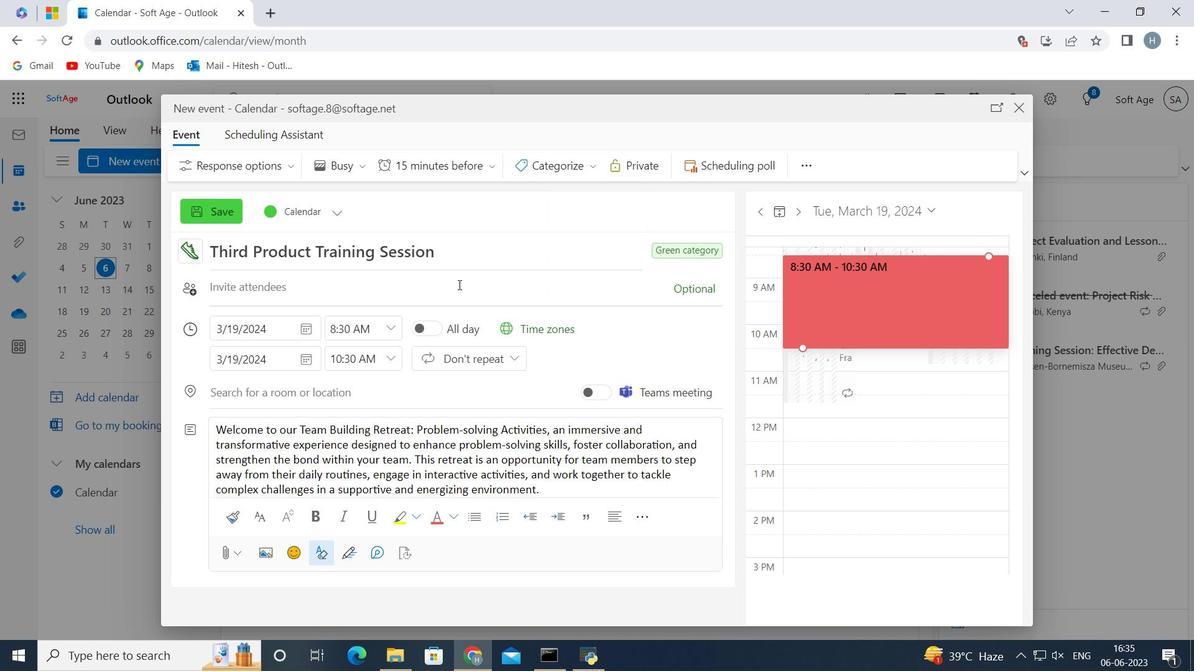 
Action: Key pressed softage.10<Key.shift>@softage.net
Screenshot: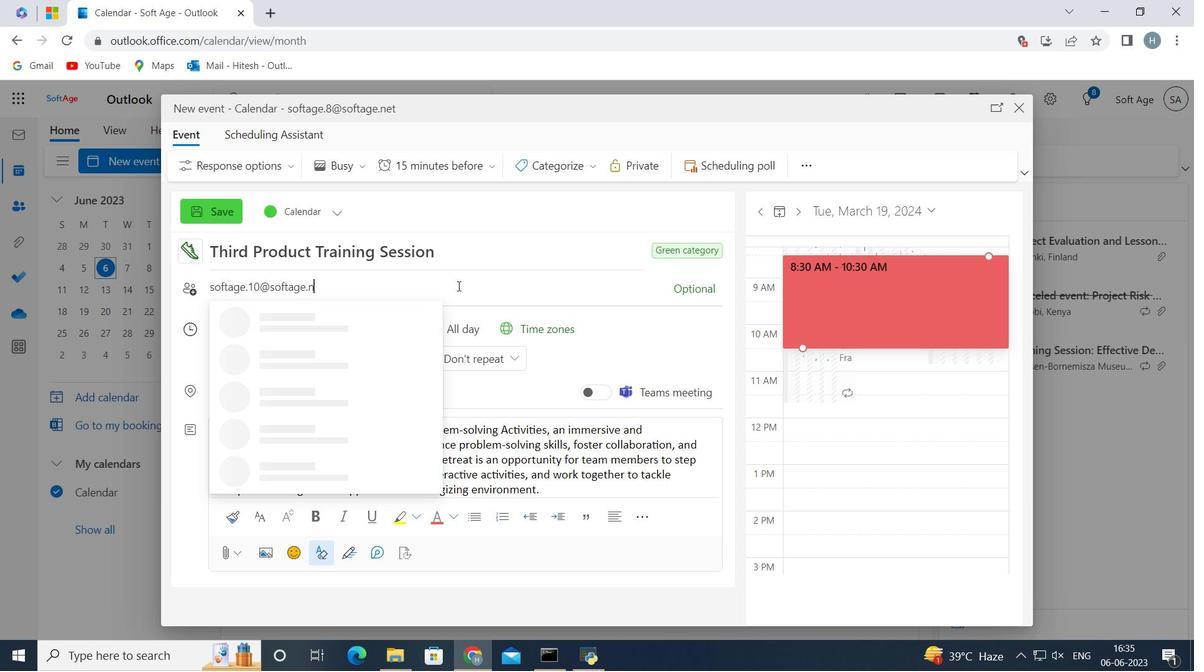 
Action: Mouse moved to (339, 332)
Screenshot: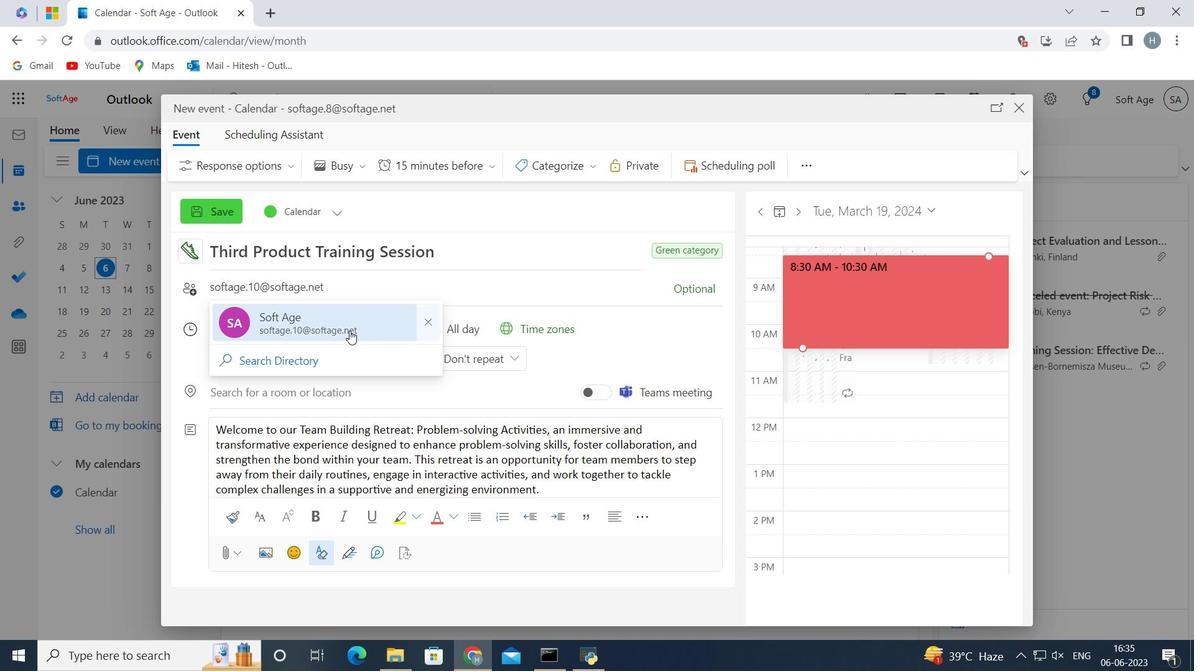 
Action: Mouse pressed left at (339, 332)
Screenshot: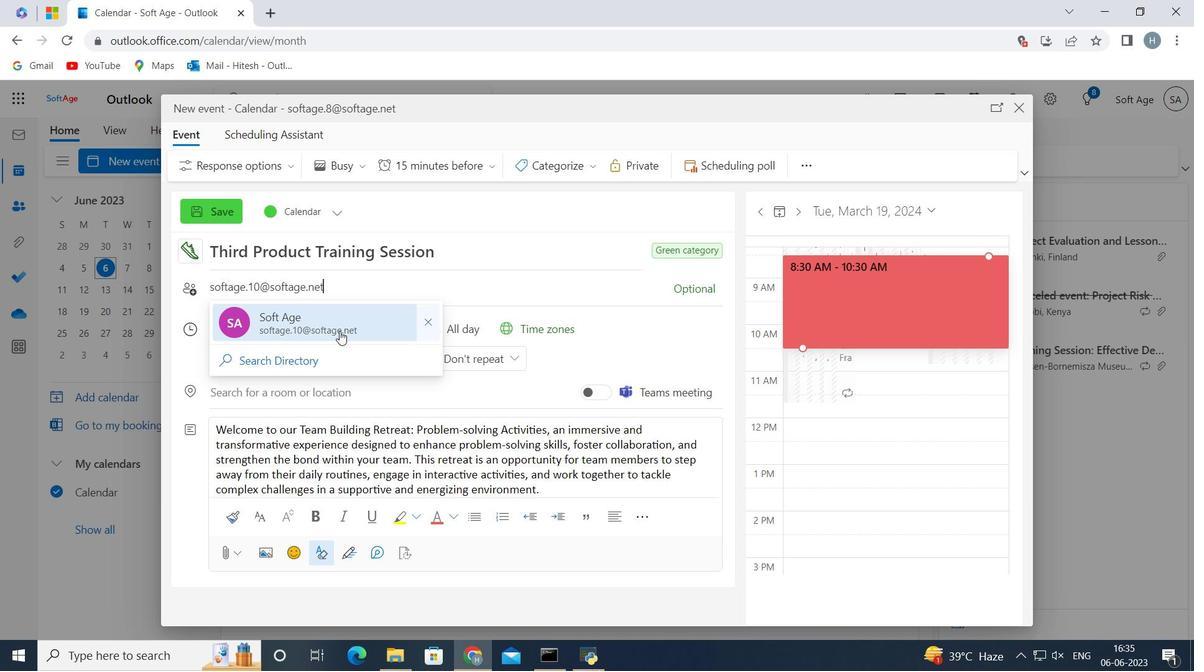 
Action: Key pressed softage
Screenshot: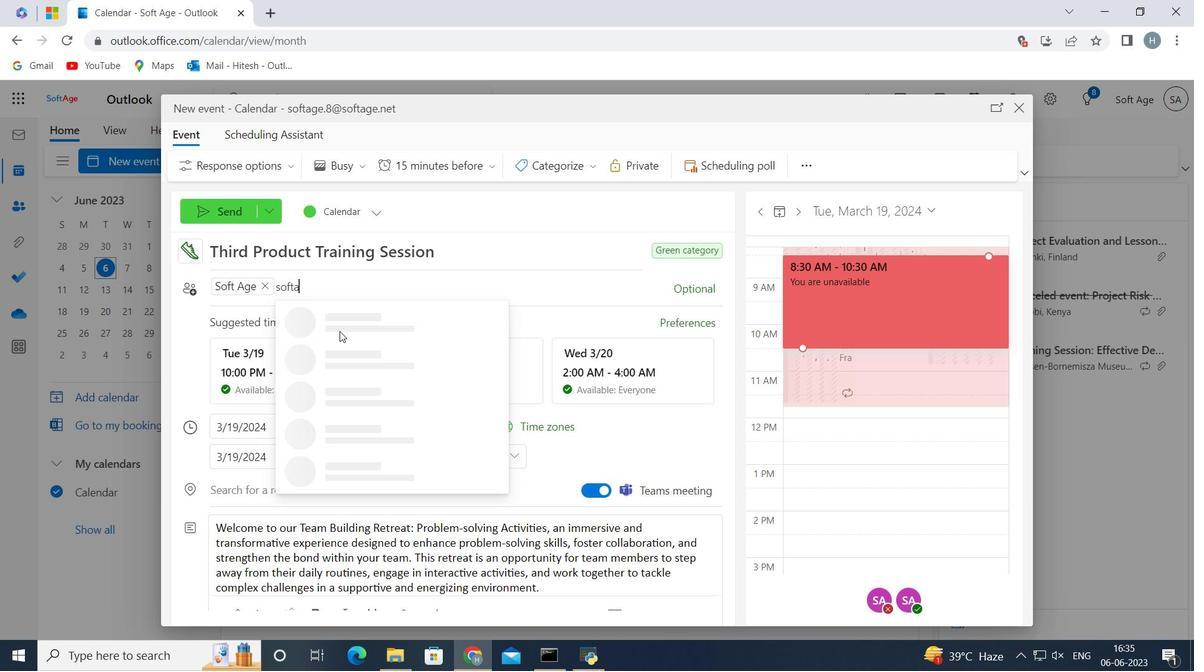 
Action: Mouse moved to (339, 332)
Screenshot: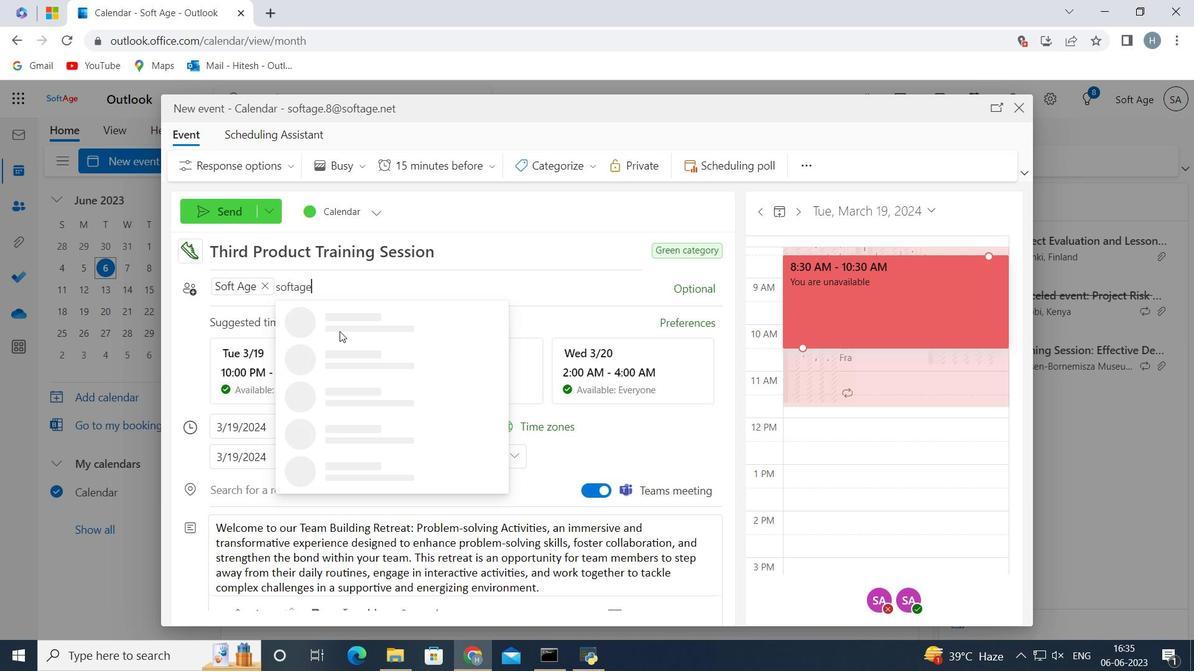 
Action: Key pressed .6<Key.shift>@softage.nte<Key.backspace><Key.backspace>et
Screenshot: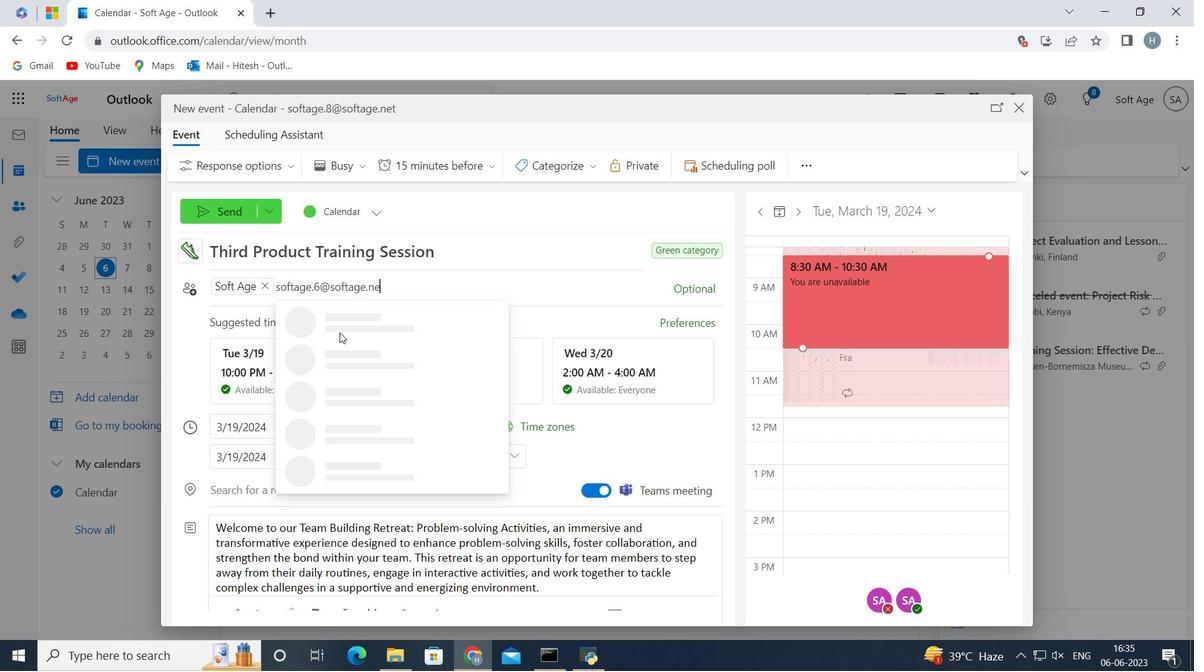
Action: Mouse moved to (354, 325)
Screenshot: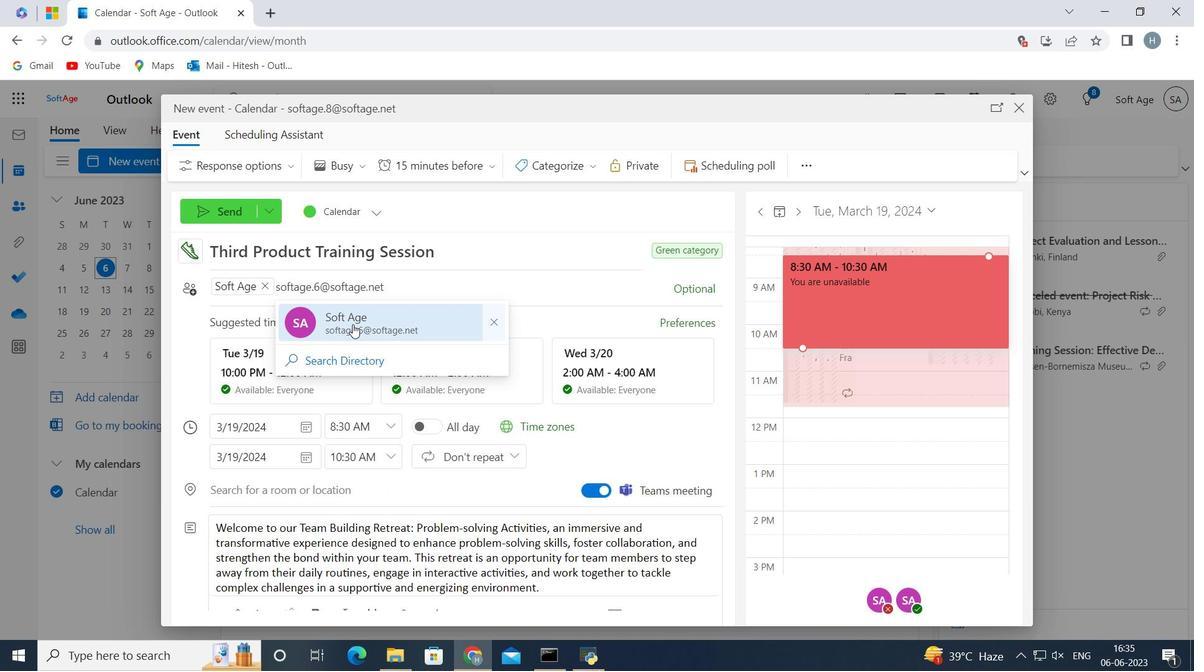 
Action: Mouse pressed left at (354, 325)
Screenshot: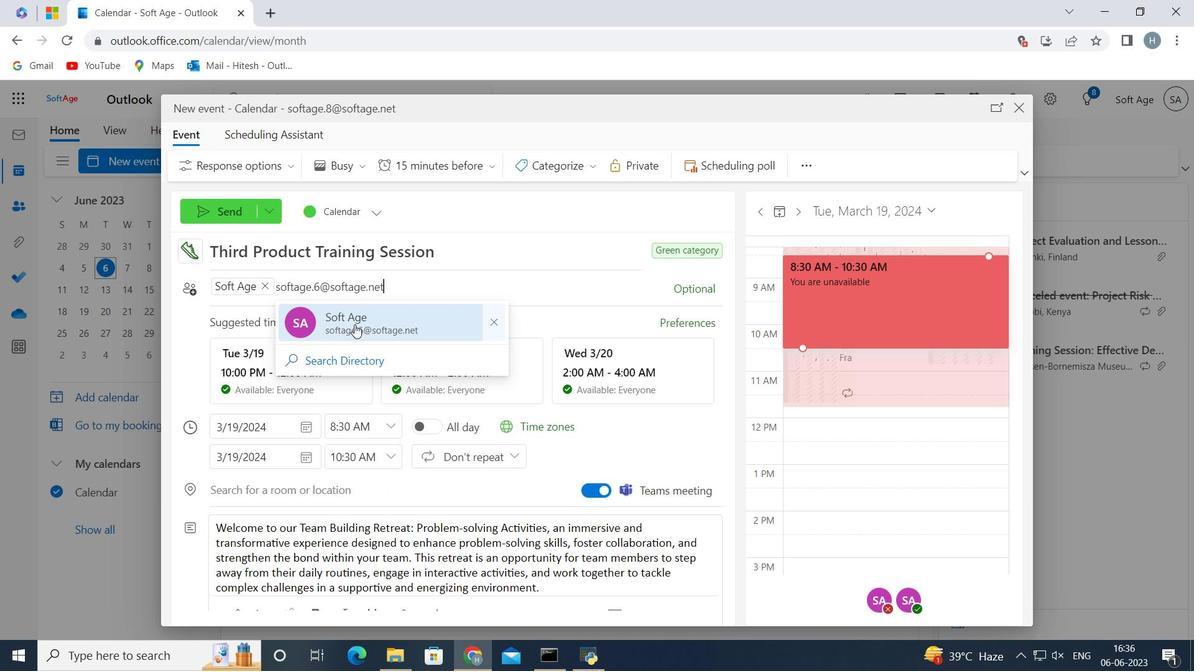 
Action: Mouse moved to (461, 171)
Screenshot: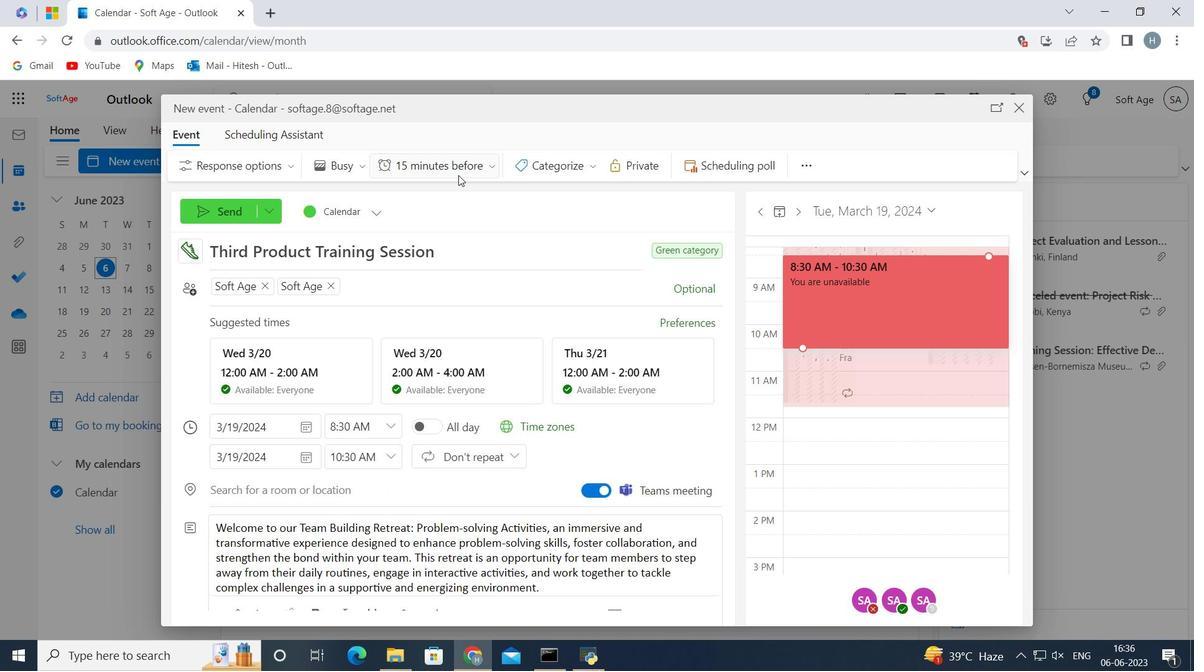 
Action: Mouse pressed left at (461, 171)
Screenshot: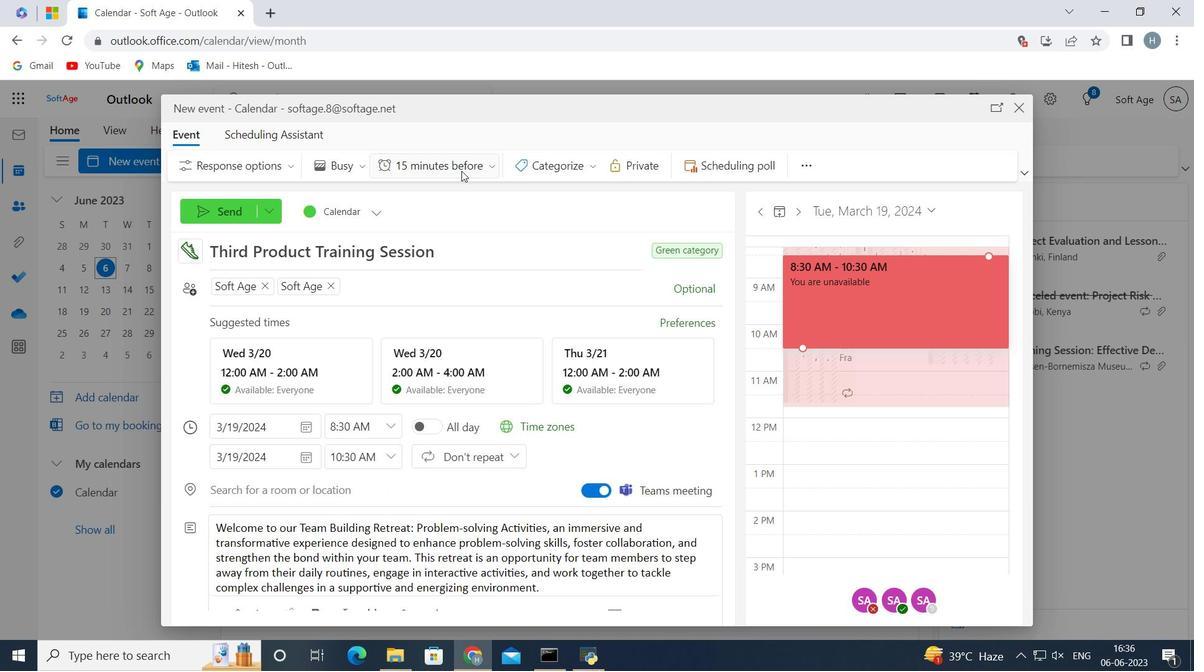 
Action: Mouse moved to (432, 284)
Screenshot: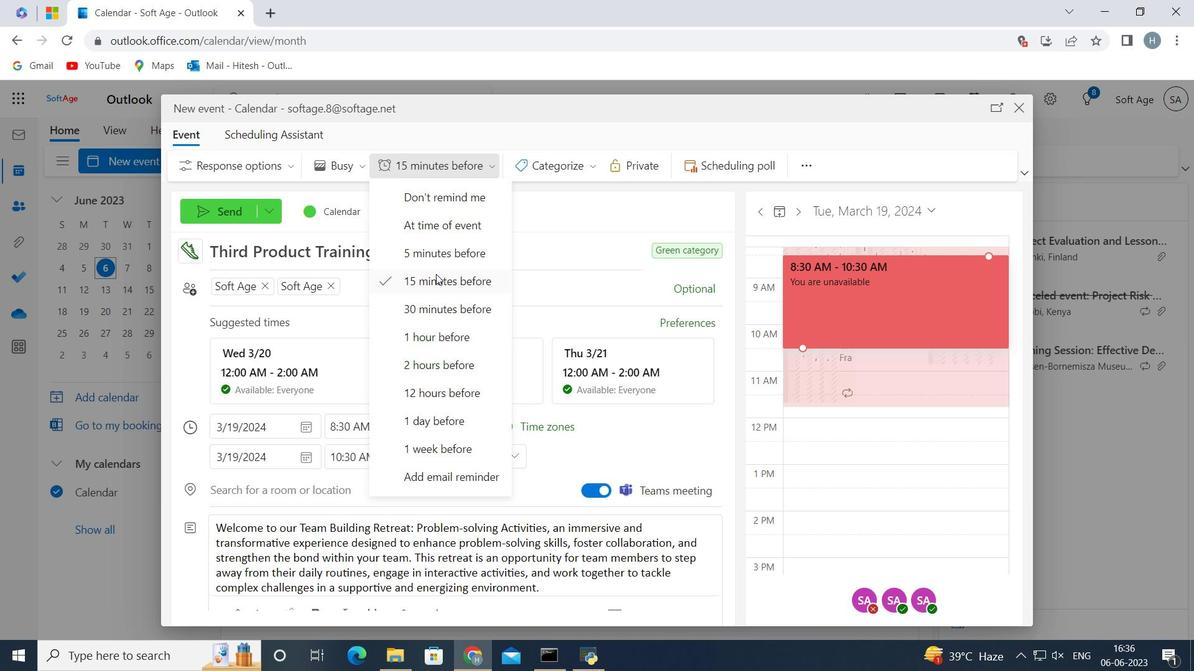 
Action: Mouse pressed left at (432, 284)
Screenshot: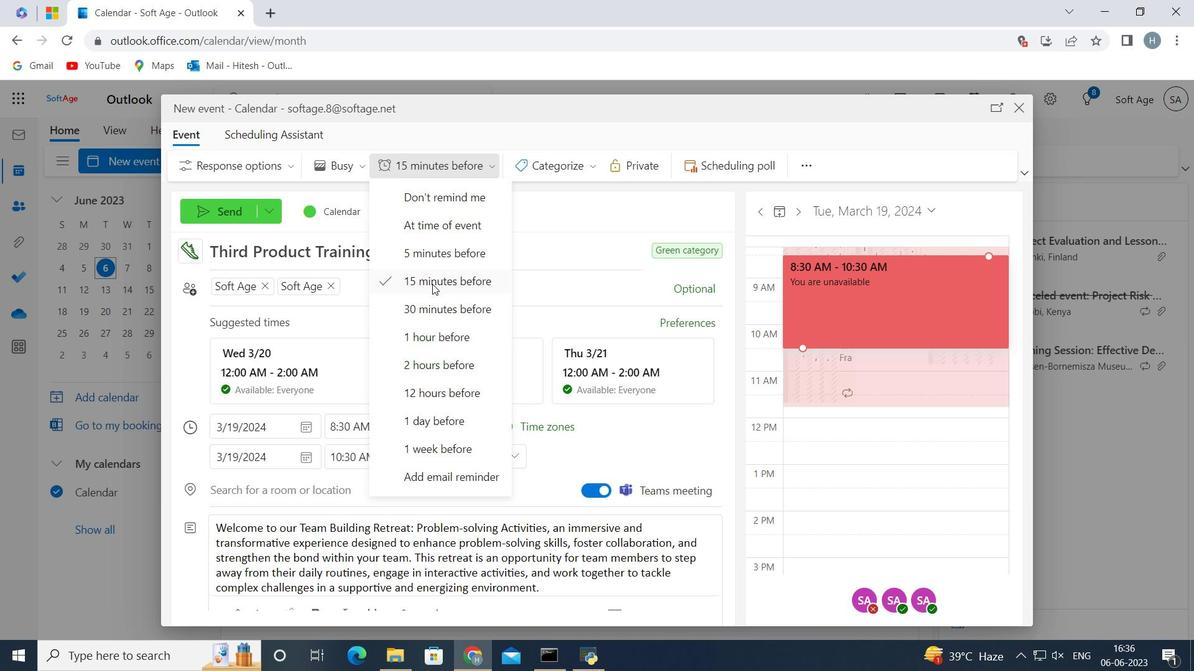 
Action: Mouse moved to (218, 208)
Screenshot: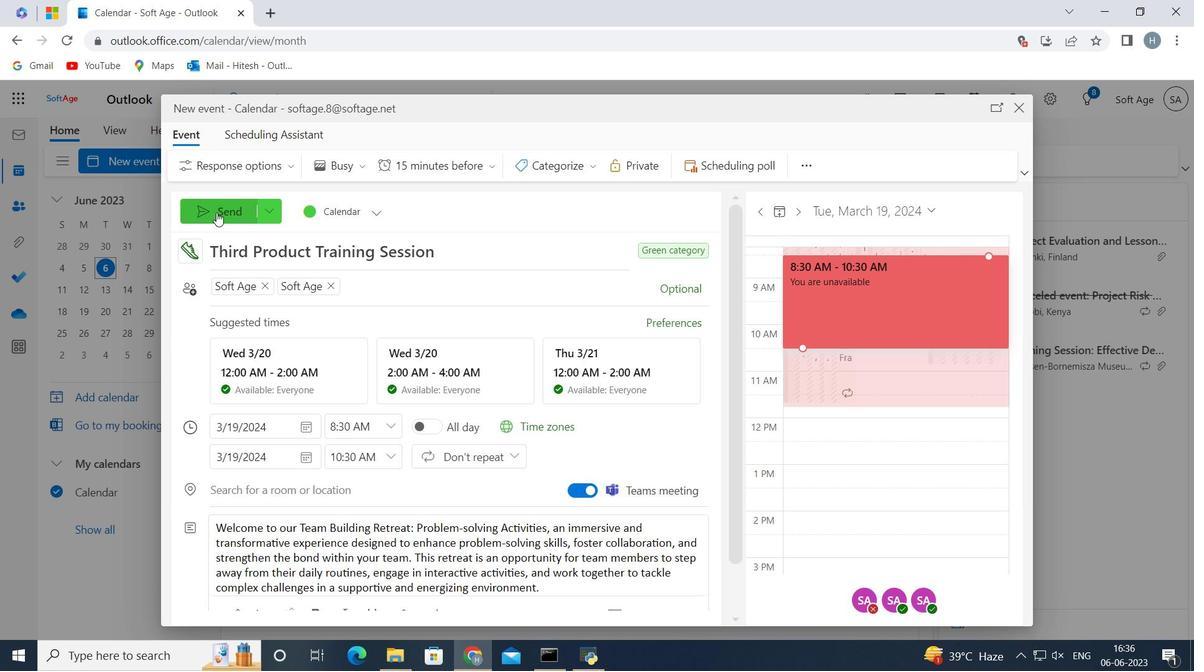 
Action: Mouse pressed left at (218, 208)
Screenshot: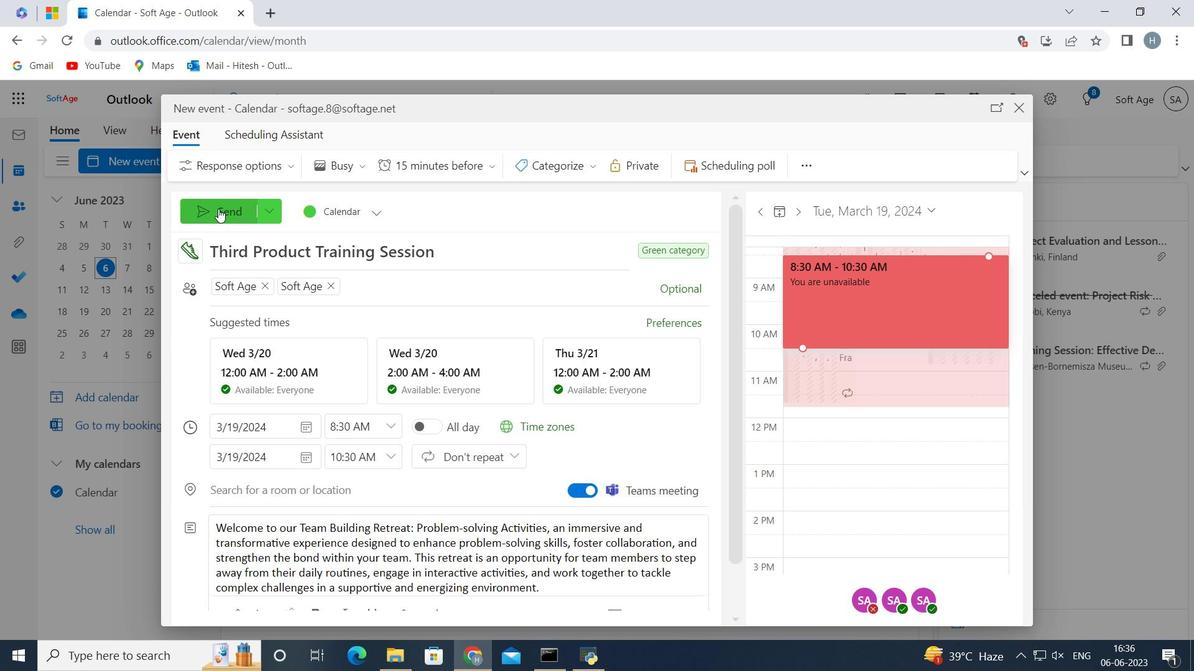 
Action: Mouse moved to (405, 219)
Screenshot: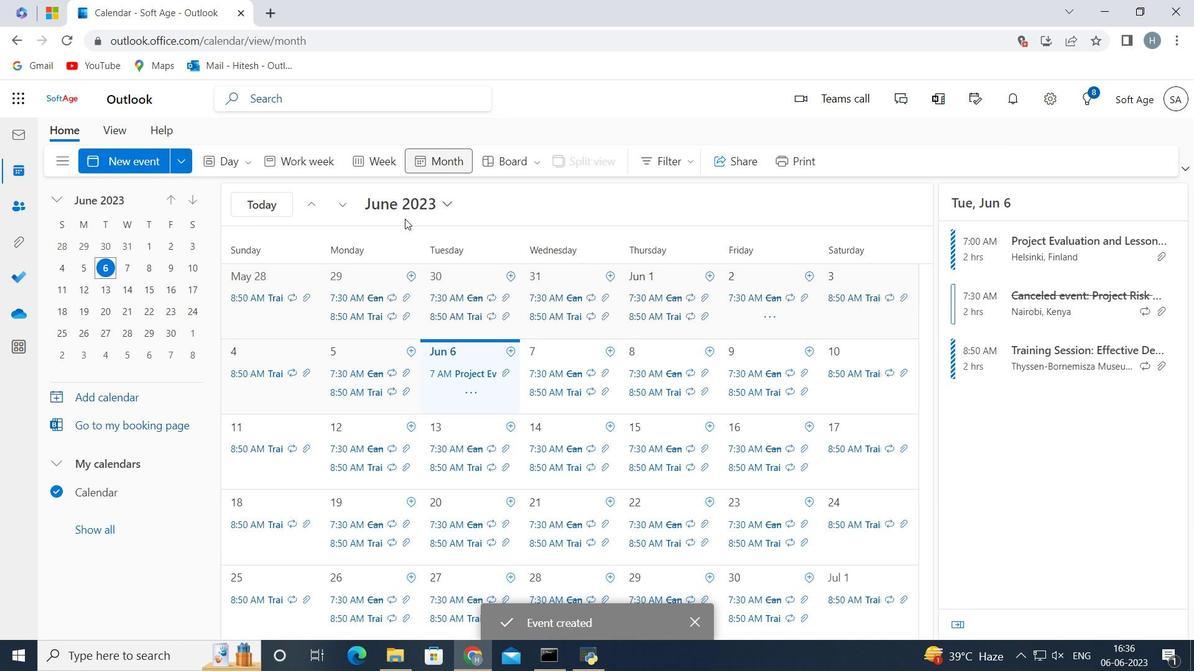 
